 Task: Create in the project AgileLogic and in the Backlog issue 'Develop a new tool for automated testing of web application user interface and user experience' a child issue 'Chatbot conversation sentiment analysis and reporting', and assign it to team member softage.1@softage.net. Create in the project AgileLogic and in the Backlog issue 'Upgrade the security features of a web application to improve data protection and secure communication between server and client' a child issue 'Data retention policy creation and enforcement', and assign it to team member softage.2@softage.net
Action: Mouse moved to (287, 160)
Screenshot: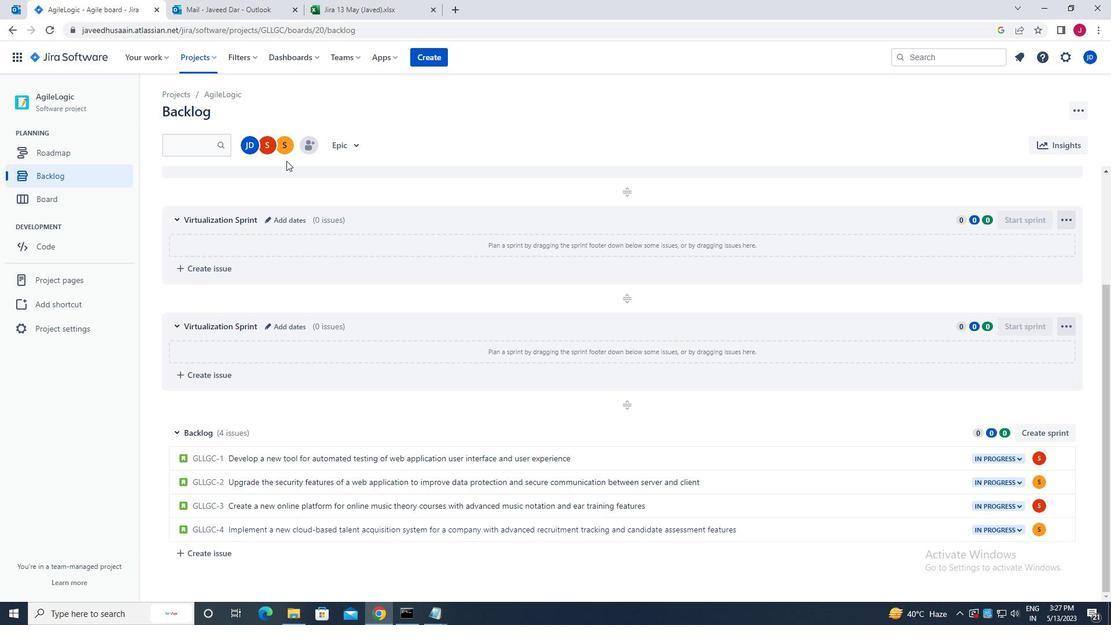 
Action: Mouse scrolled (287, 161) with delta (0, 0)
Screenshot: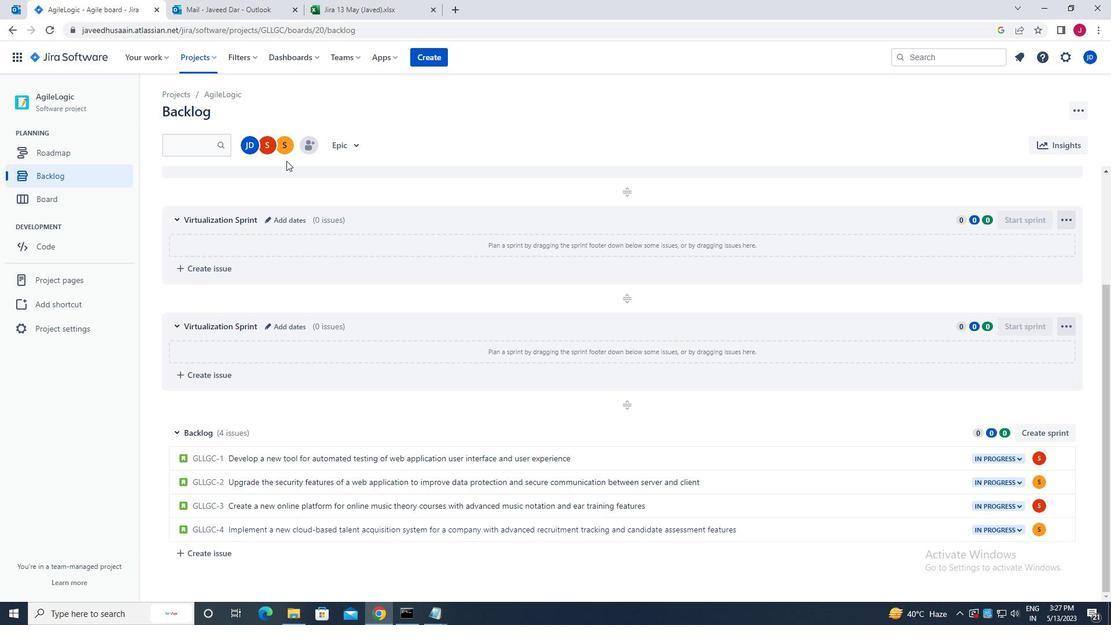 
Action: Mouse moved to (287, 159)
Screenshot: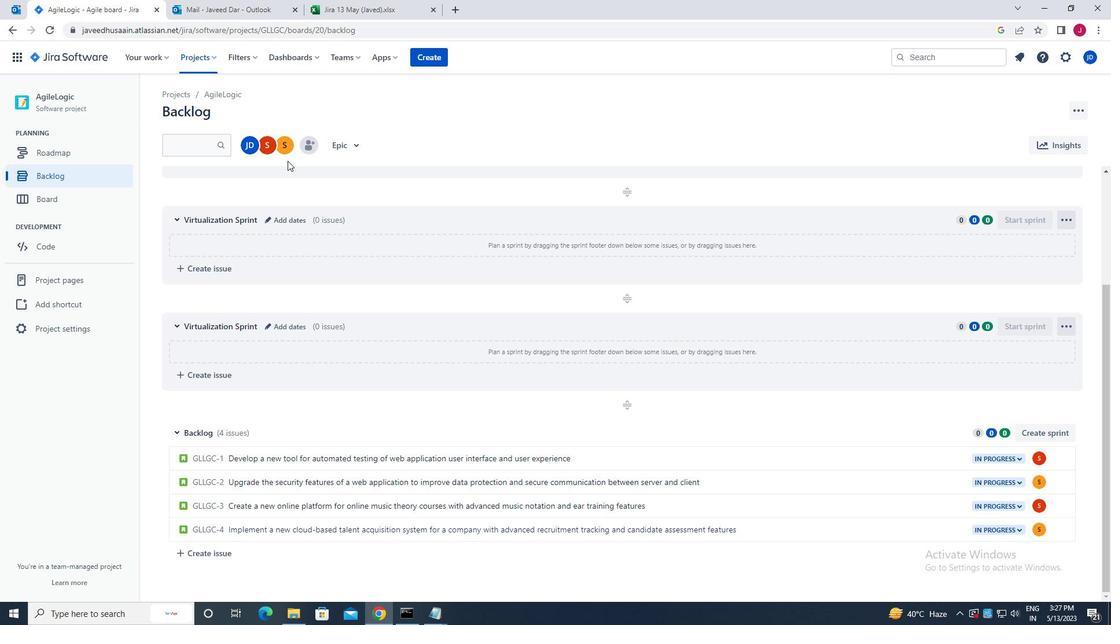 
Action: Mouse scrolled (287, 159) with delta (0, 0)
Screenshot: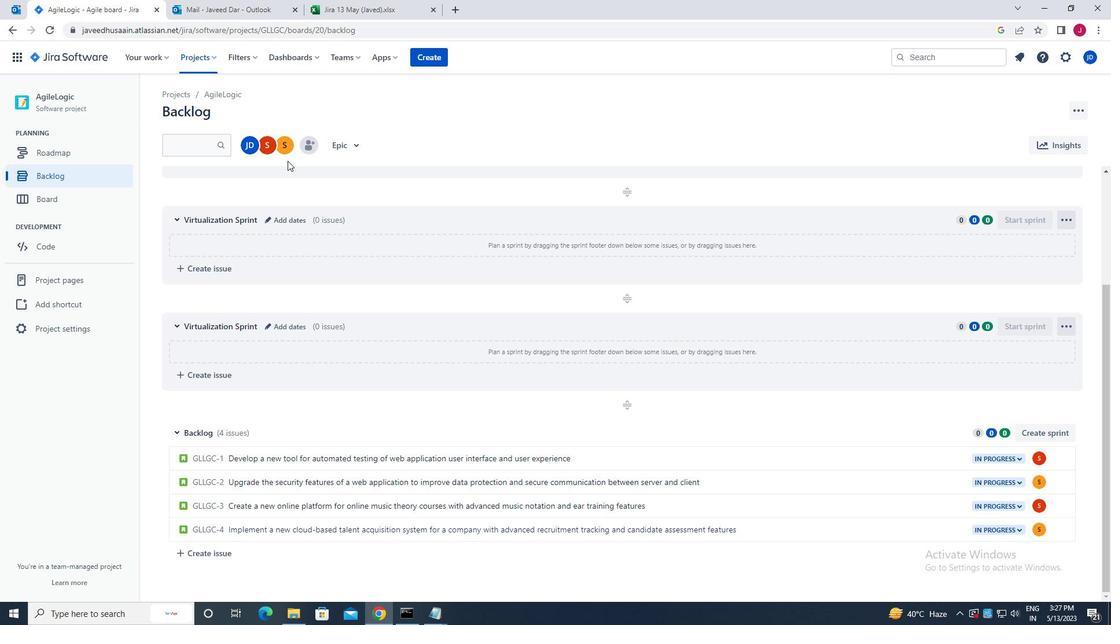 
Action: Mouse moved to (204, 53)
Screenshot: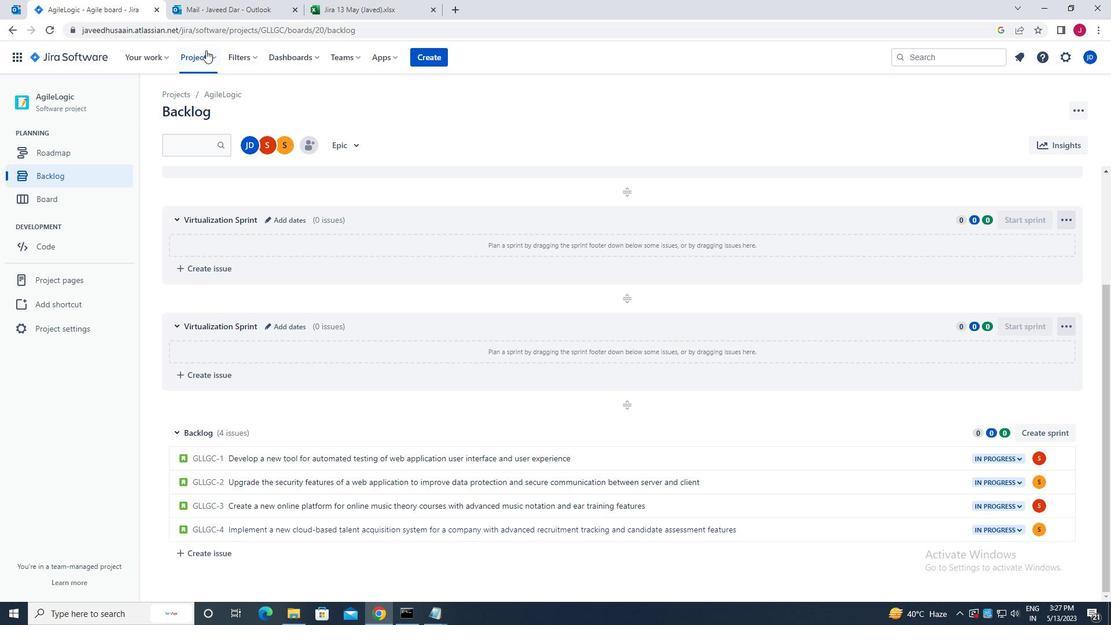 
Action: Mouse pressed left at (204, 53)
Screenshot: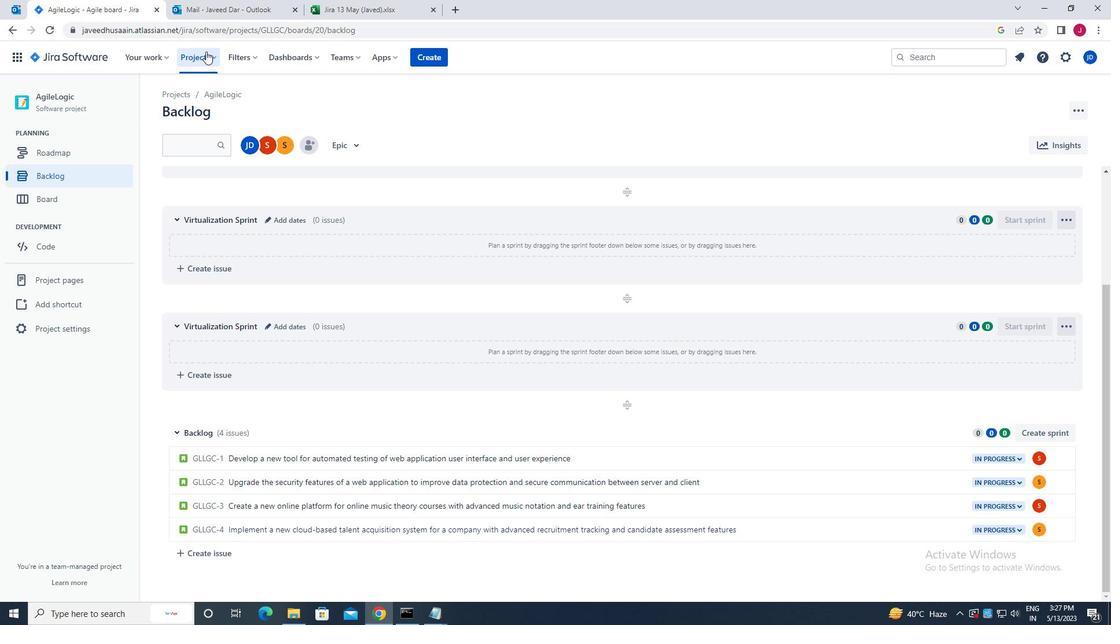 
Action: Mouse moved to (234, 108)
Screenshot: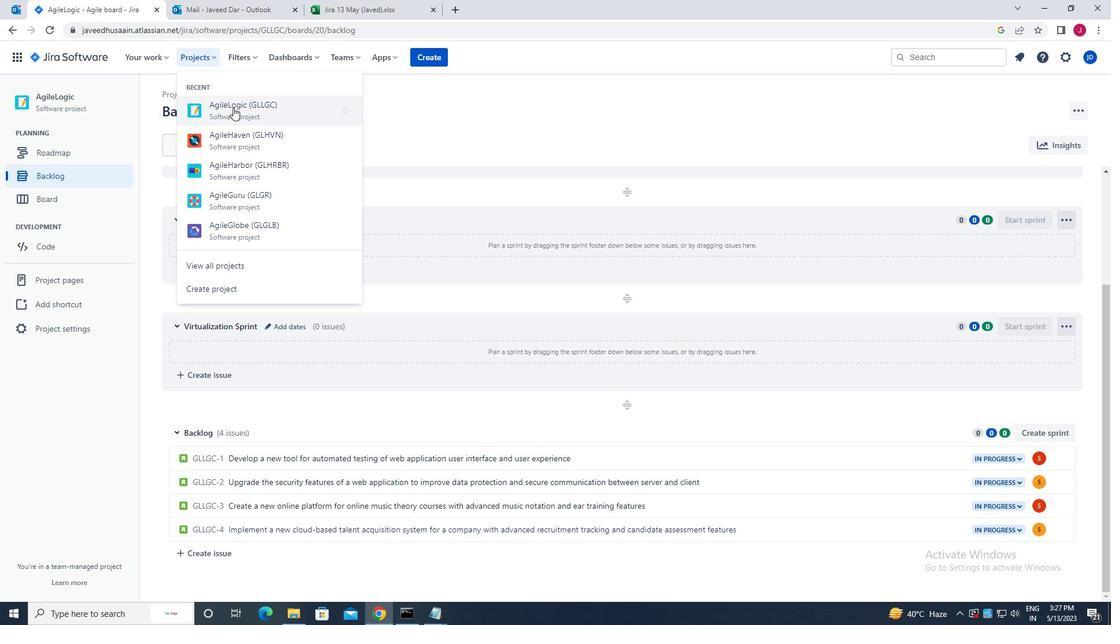 
Action: Mouse pressed left at (234, 108)
Screenshot: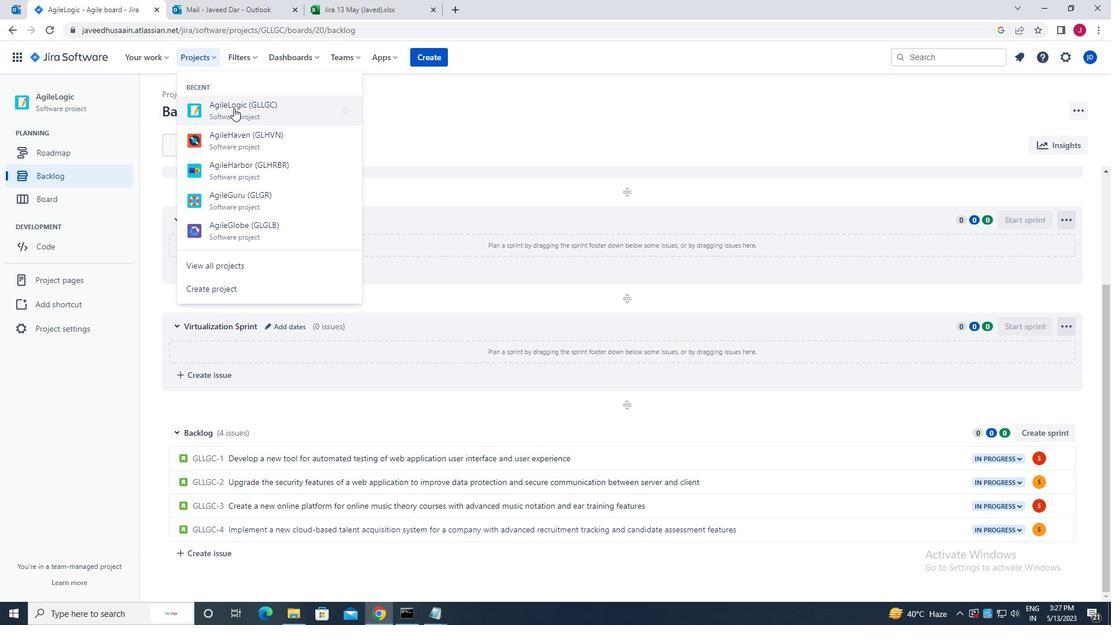 
Action: Mouse moved to (73, 177)
Screenshot: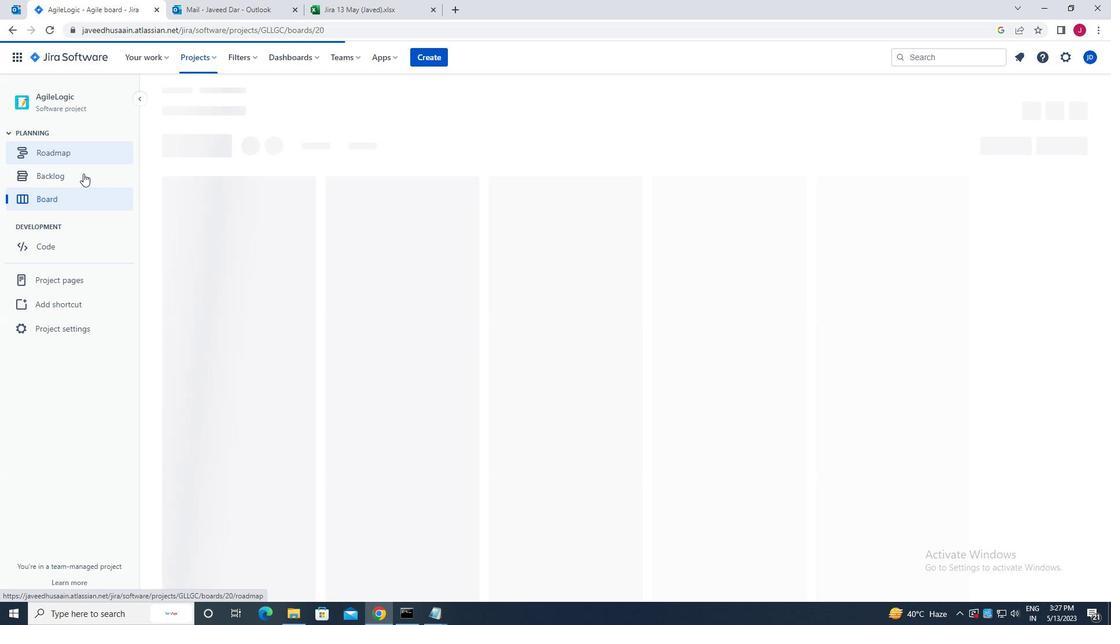 
Action: Mouse pressed left at (73, 177)
Screenshot: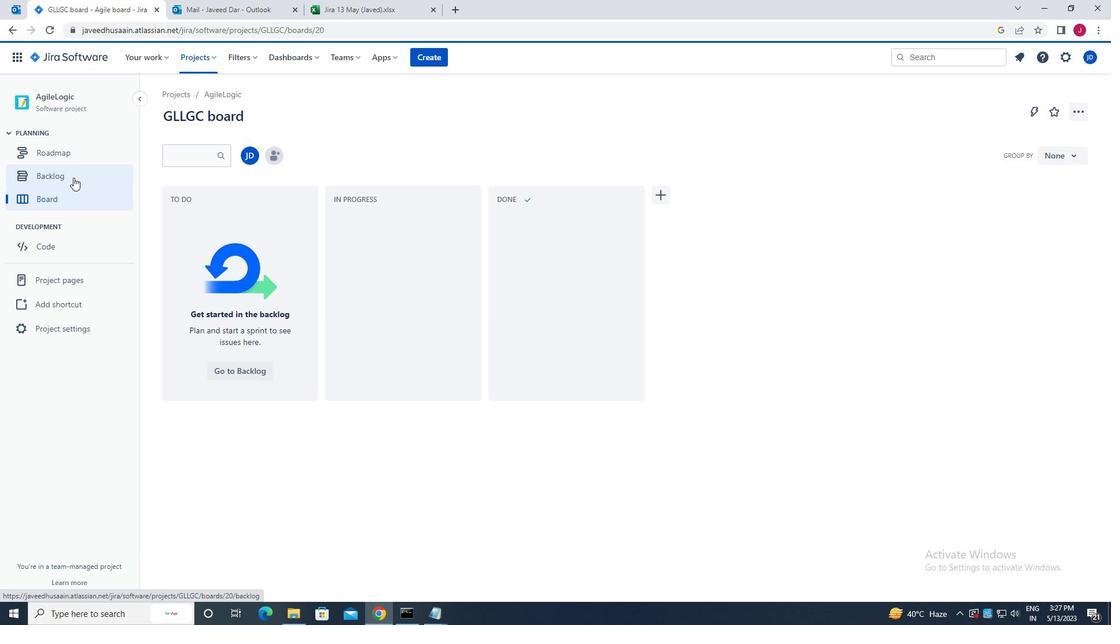 
Action: Mouse moved to (674, 304)
Screenshot: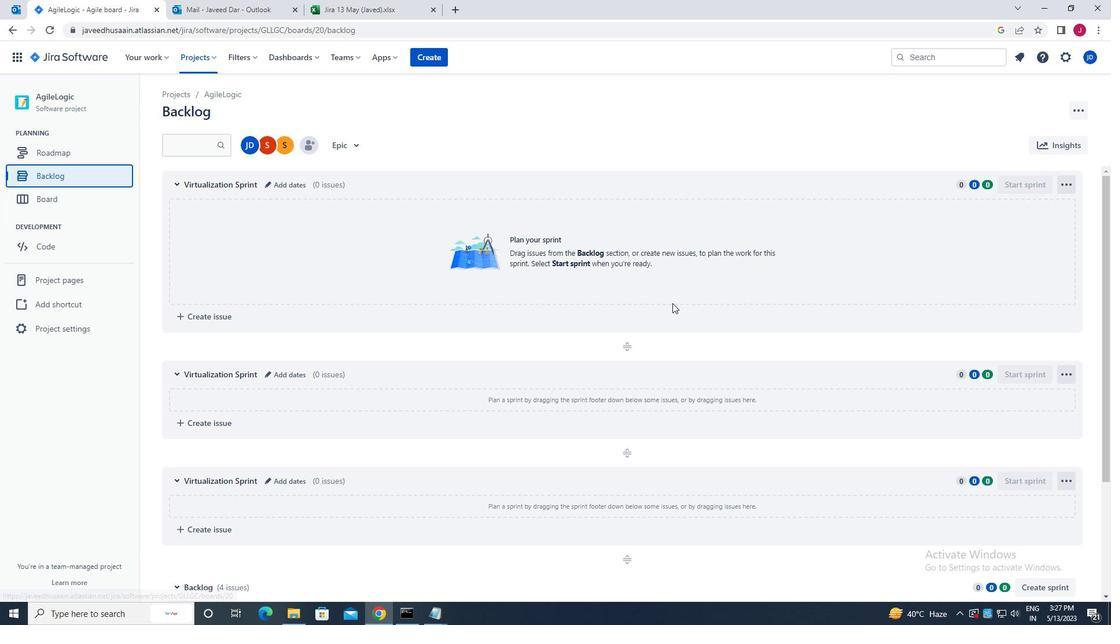 
Action: Mouse scrolled (674, 303) with delta (0, 0)
Screenshot: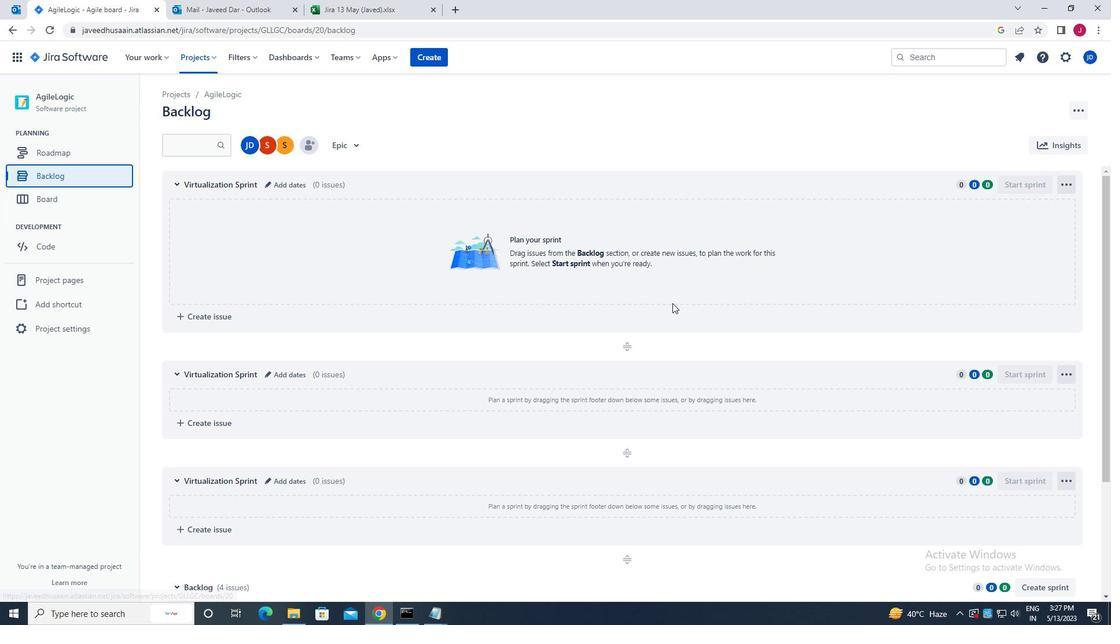 
Action: Mouse scrolled (674, 303) with delta (0, 0)
Screenshot: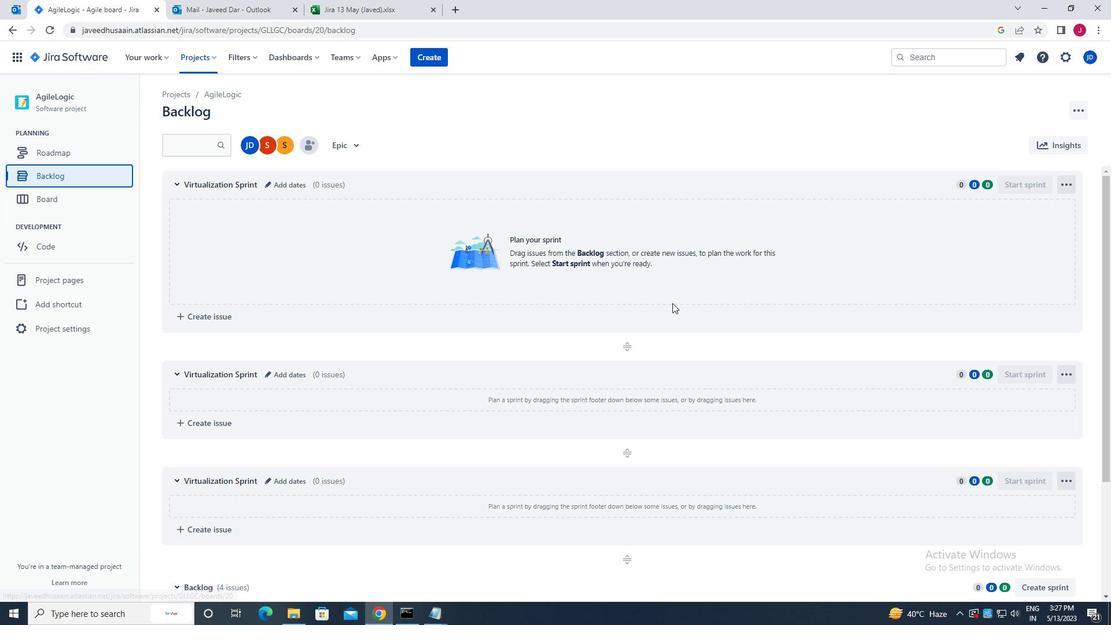 
Action: Mouse scrolled (674, 303) with delta (0, 0)
Screenshot: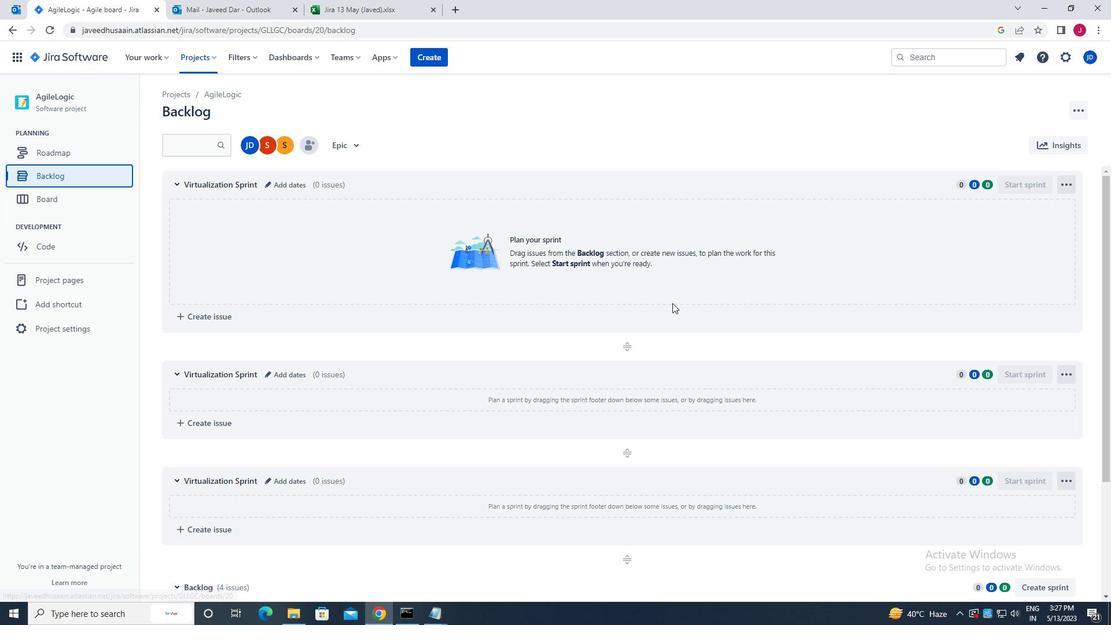 
Action: Mouse moved to (675, 304)
Screenshot: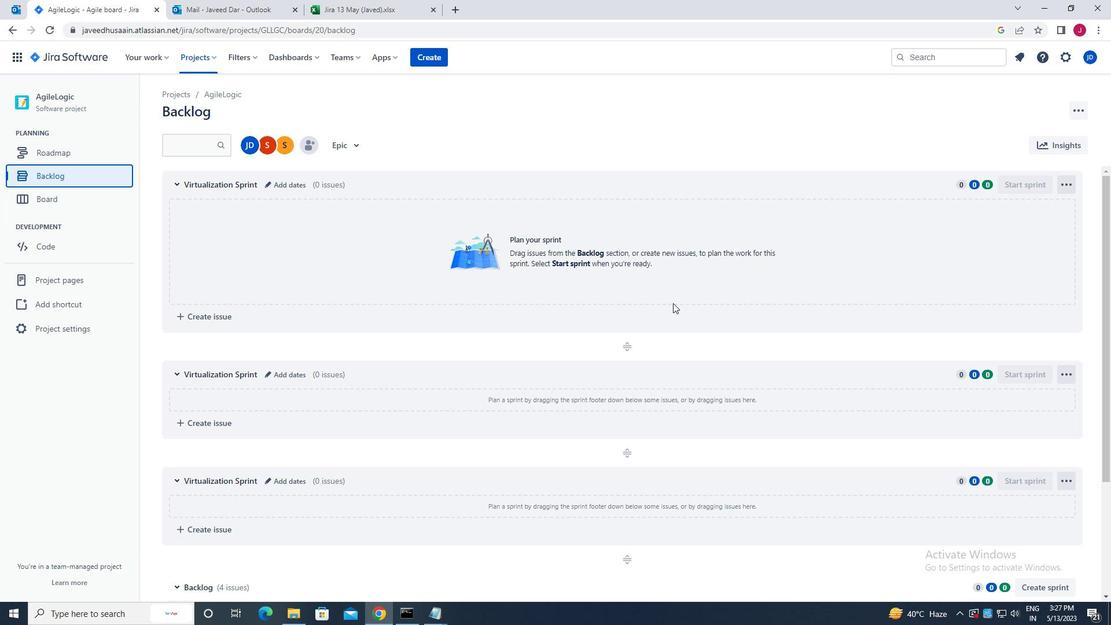 
Action: Mouse scrolled (675, 303) with delta (0, 0)
Screenshot: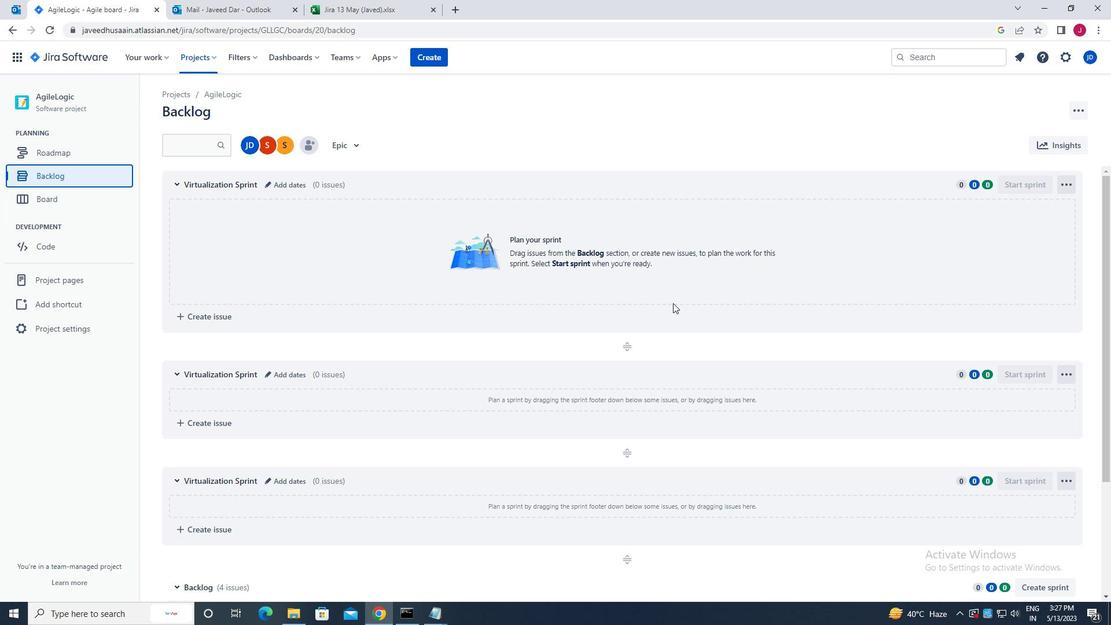
Action: Mouse scrolled (675, 303) with delta (0, 0)
Screenshot: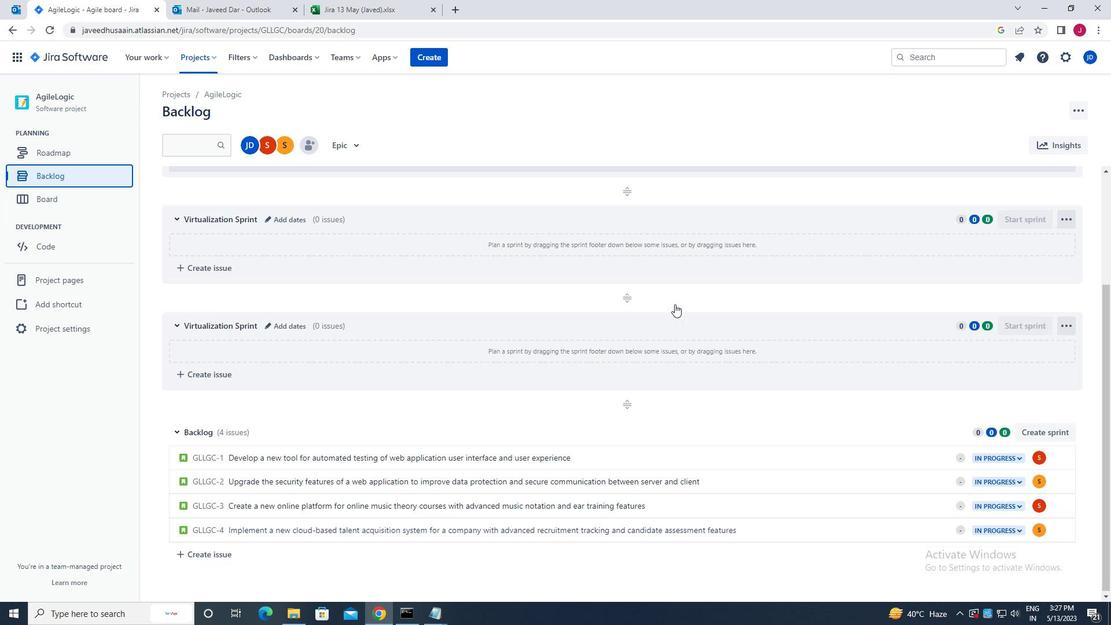 
Action: Mouse scrolled (675, 303) with delta (0, 0)
Screenshot: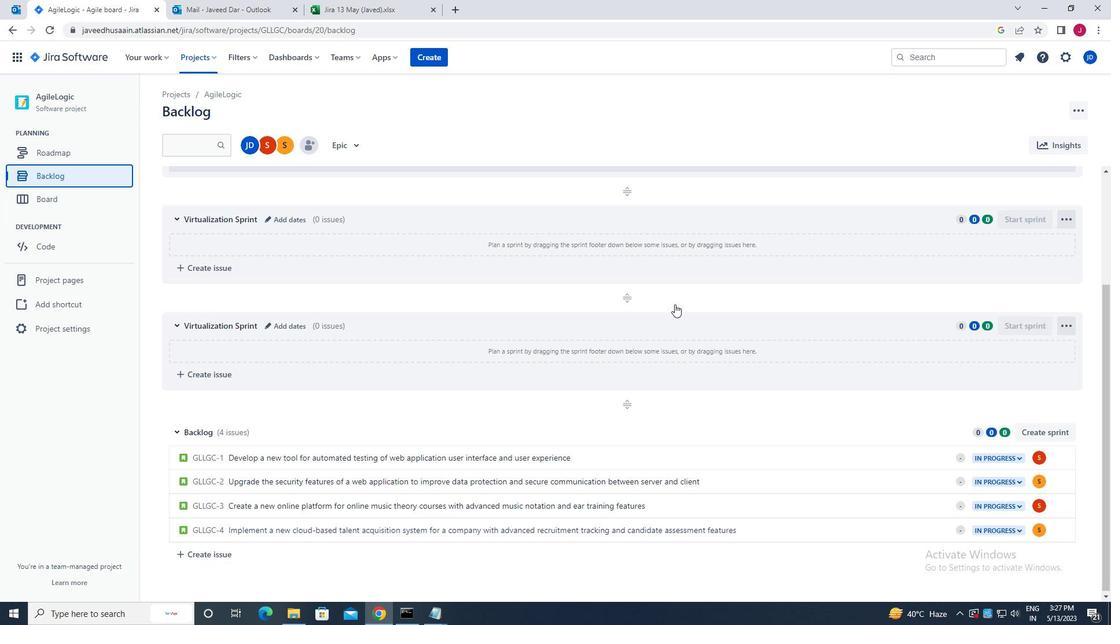 
Action: Mouse scrolled (675, 303) with delta (0, 0)
Screenshot: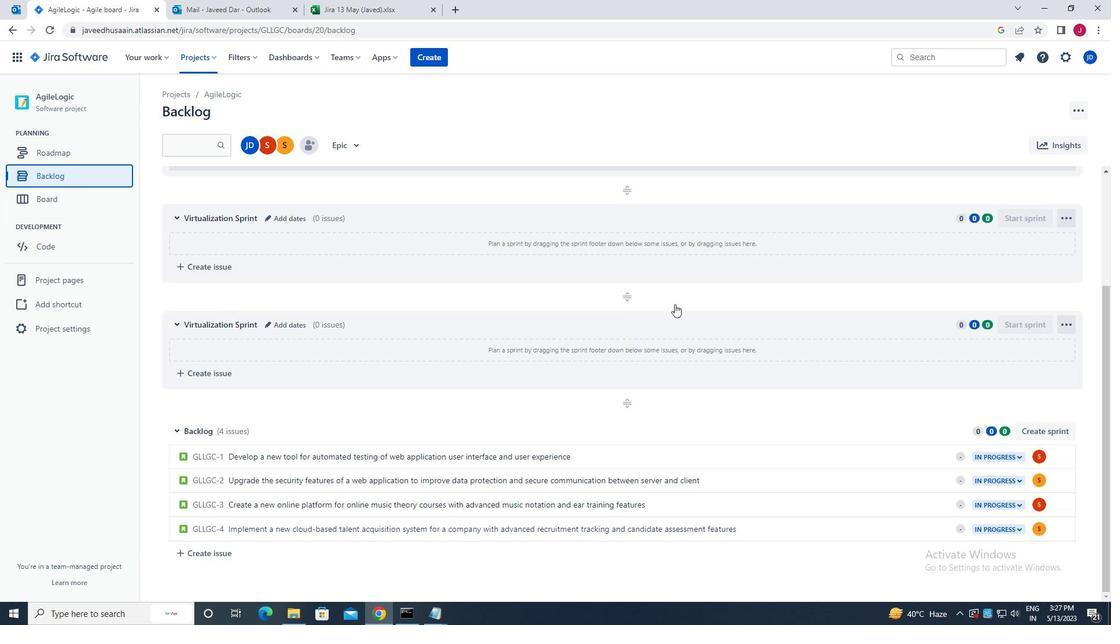 
Action: Mouse scrolled (675, 303) with delta (0, 0)
Screenshot: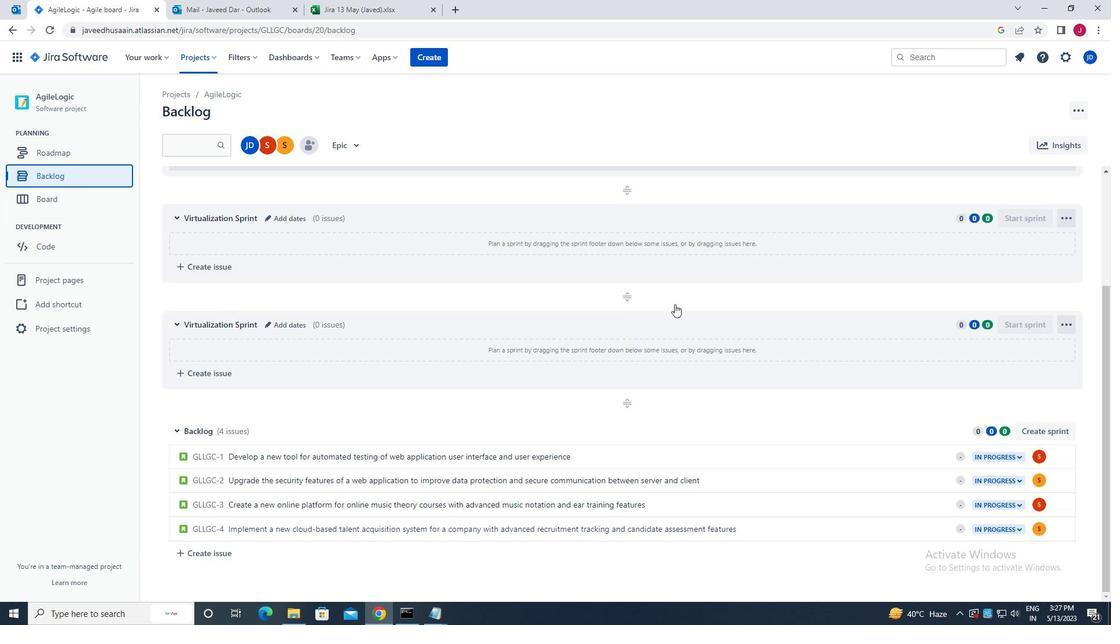 
Action: Mouse moved to (905, 457)
Screenshot: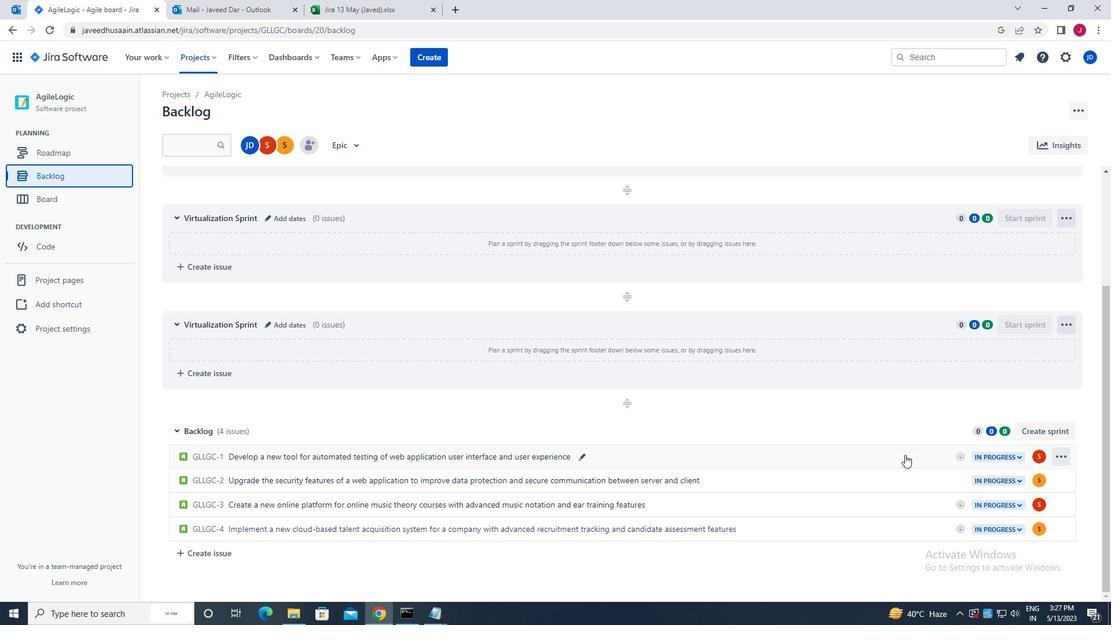 
Action: Mouse pressed left at (905, 457)
Screenshot: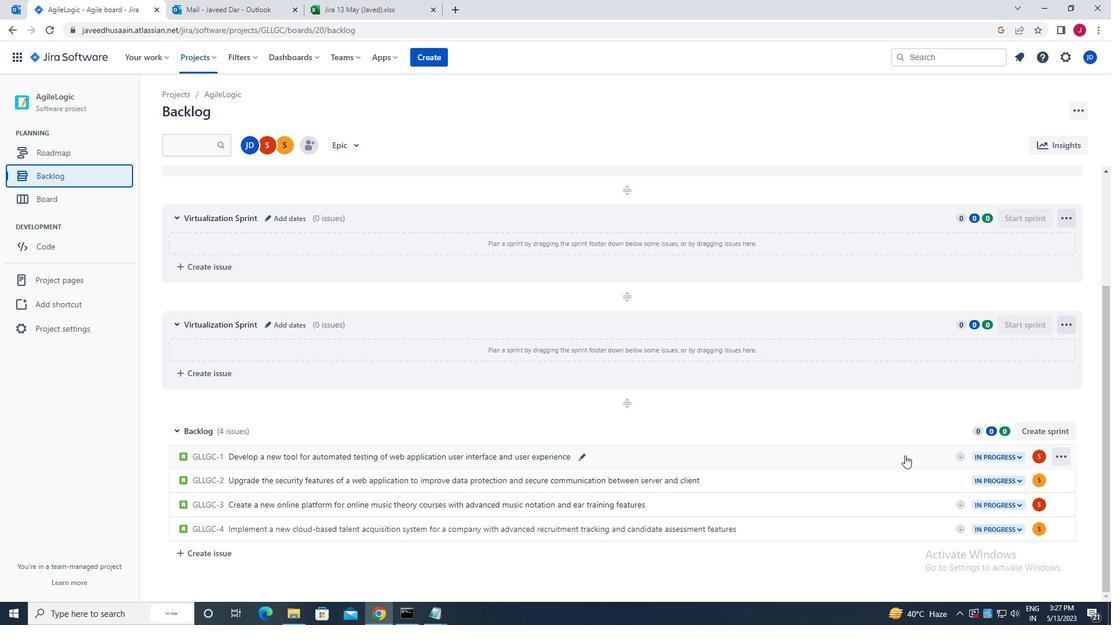 
Action: Mouse moved to (906, 266)
Screenshot: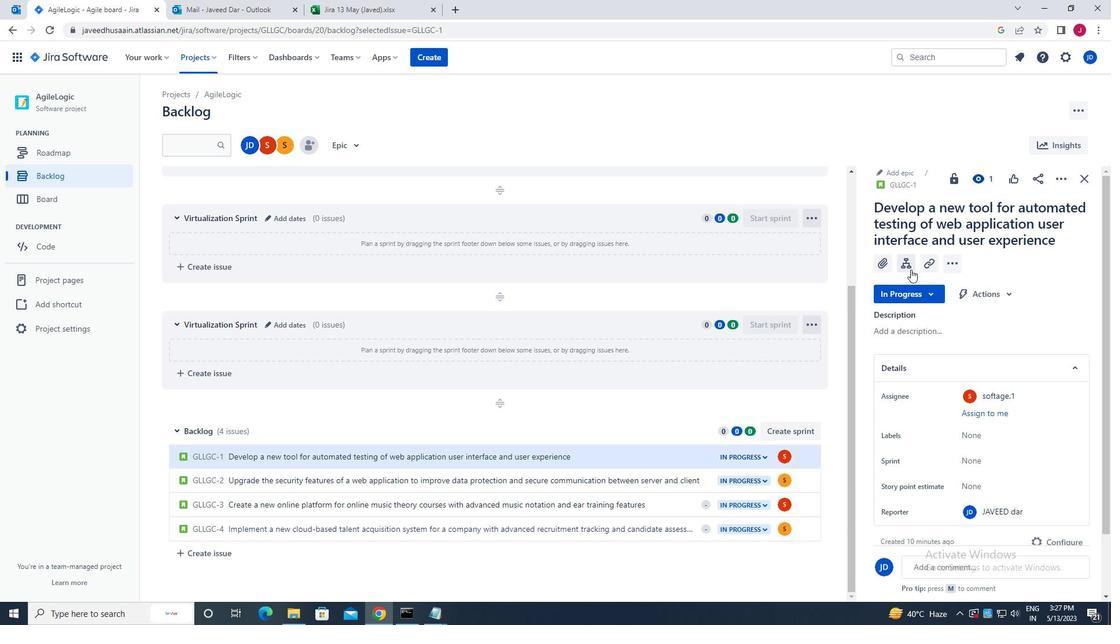 
Action: Mouse pressed left at (906, 266)
Screenshot: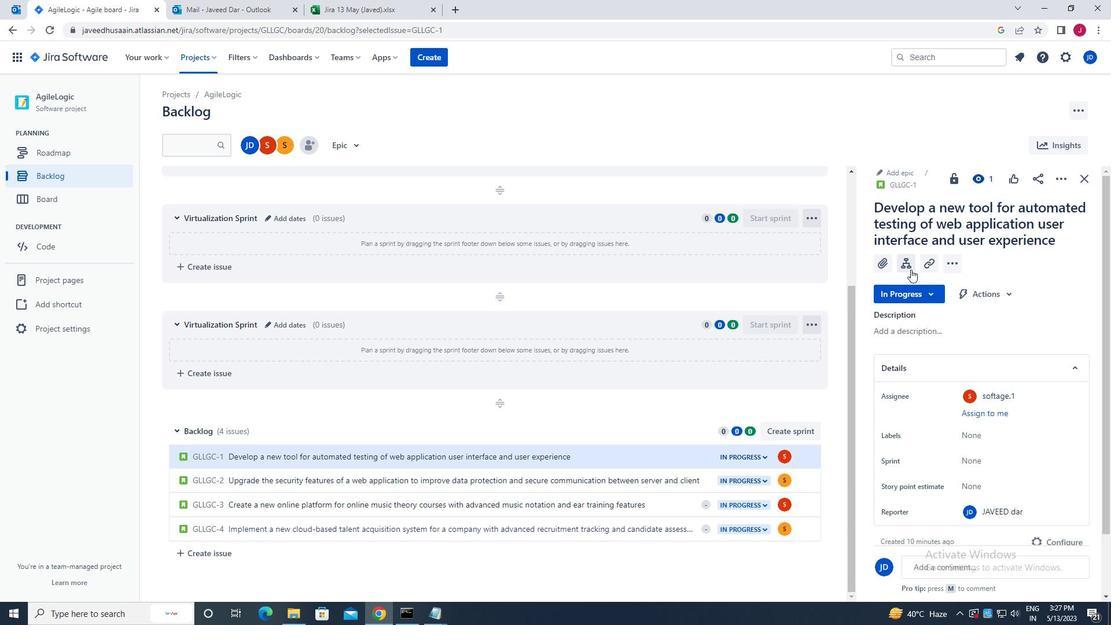 
Action: Mouse moved to (934, 374)
Screenshot: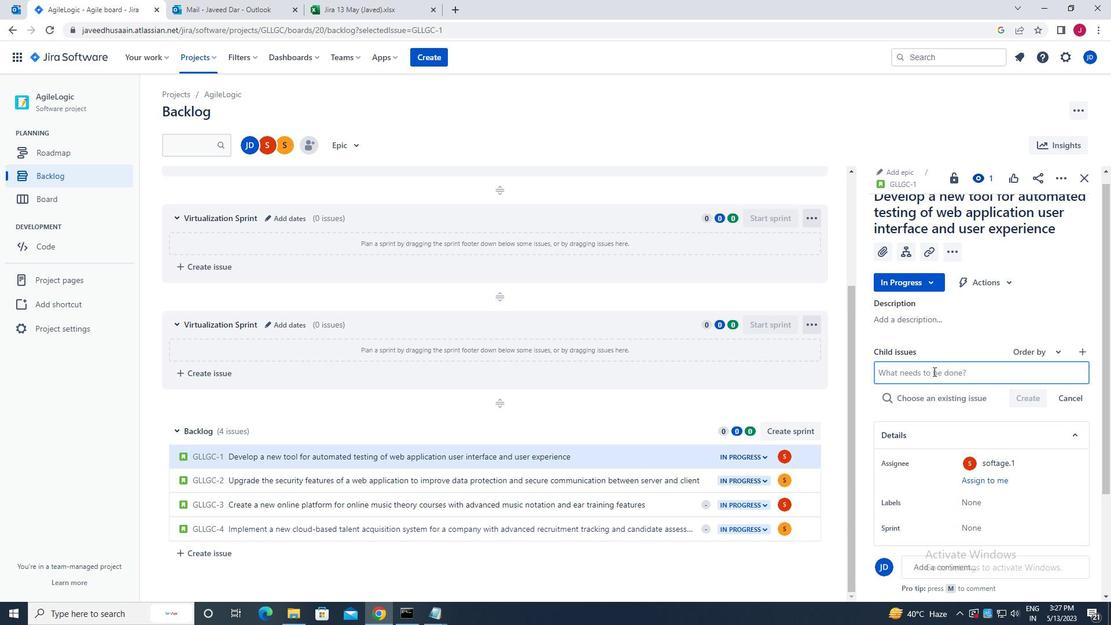 
Action: Mouse pressed left at (934, 374)
Screenshot: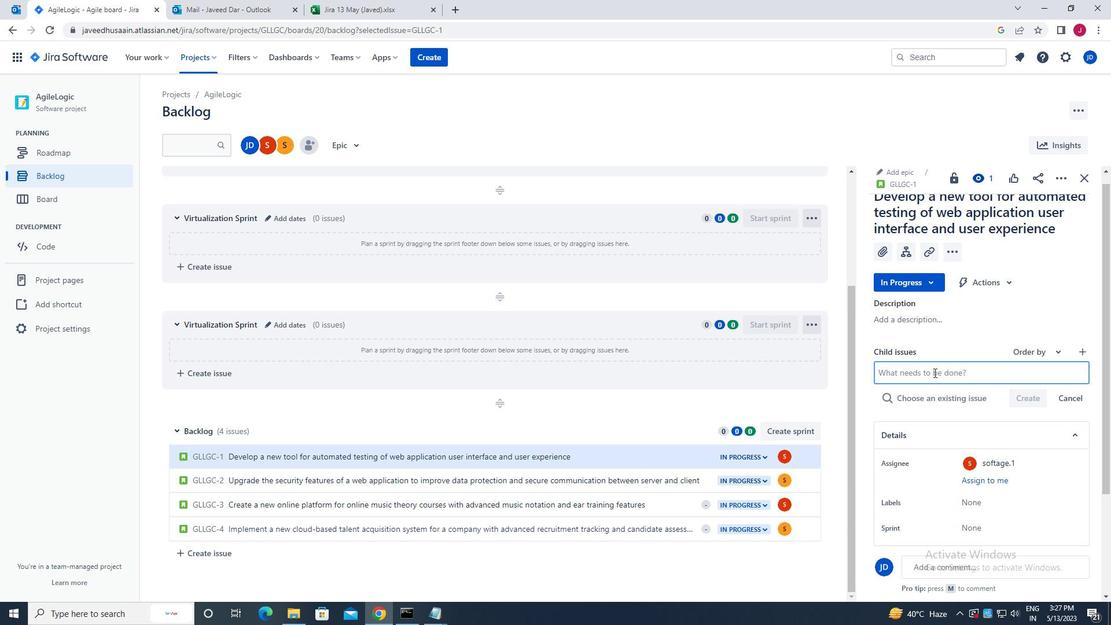 
Action: Mouse moved to (934, 375)
Screenshot: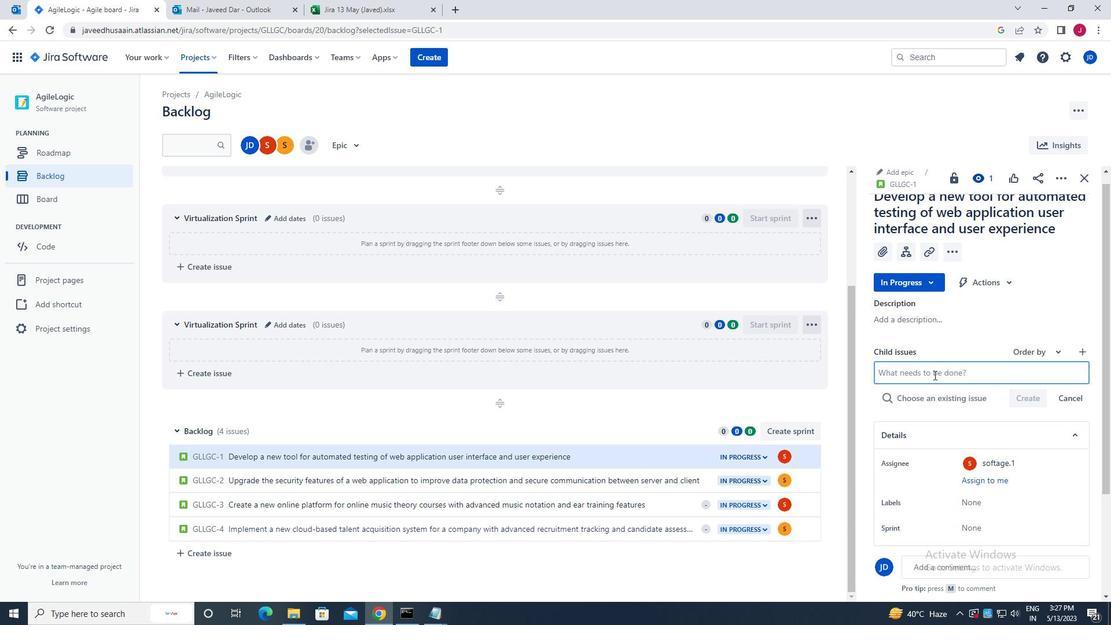 
Action: Key pressed c<Key.caps_lock>hatbot<Key.space>conversation<Key.space>sentiment<Key.space>analysis<Key.space>and<Key.space>reporting<Key.enter>
Screenshot: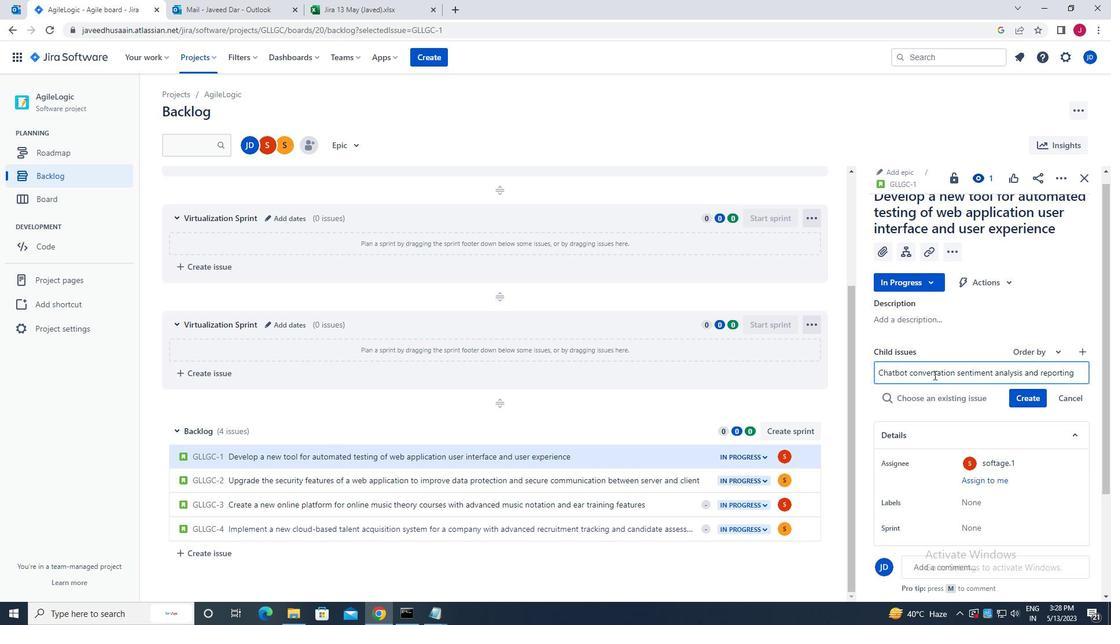 
Action: Mouse moved to (1039, 379)
Screenshot: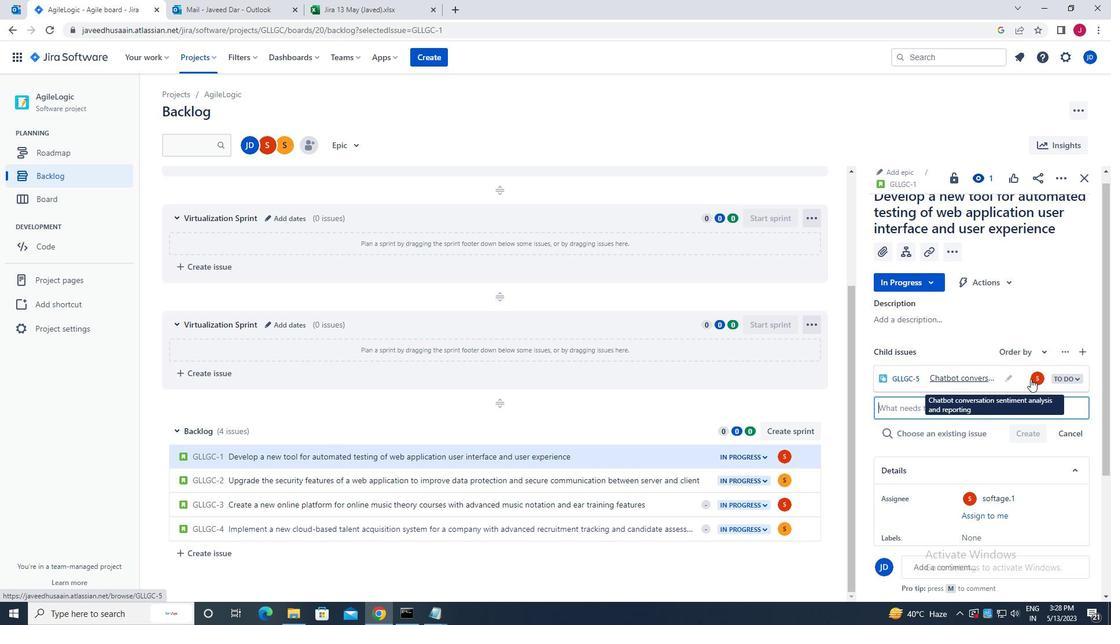 
Action: Mouse pressed left at (1039, 379)
Screenshot: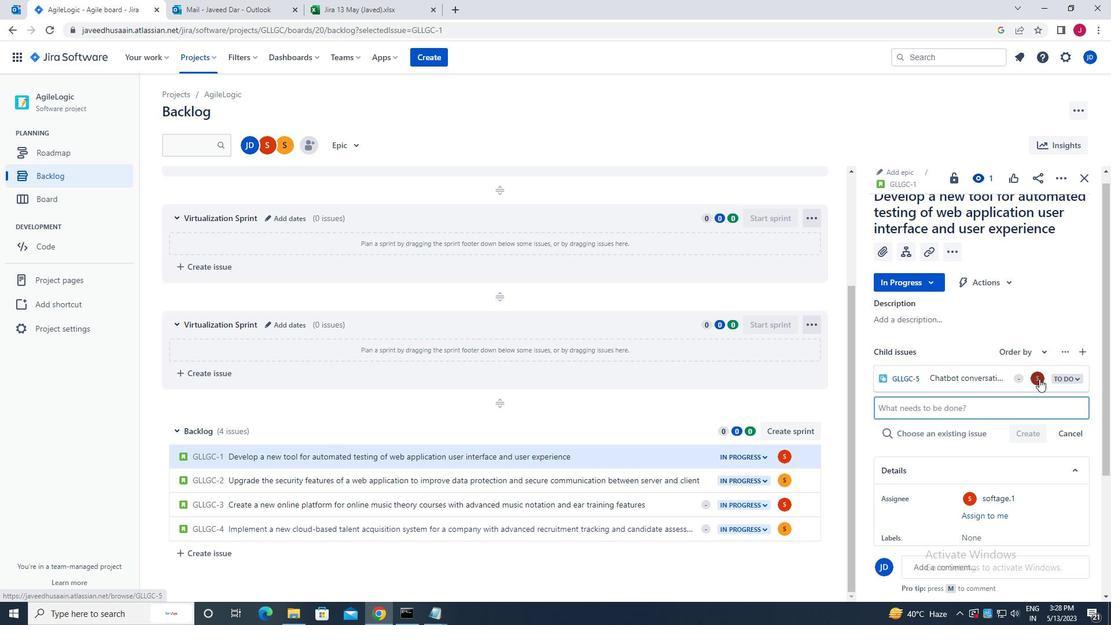 
Action: Mouse moved to (983, 368)
Screenshot: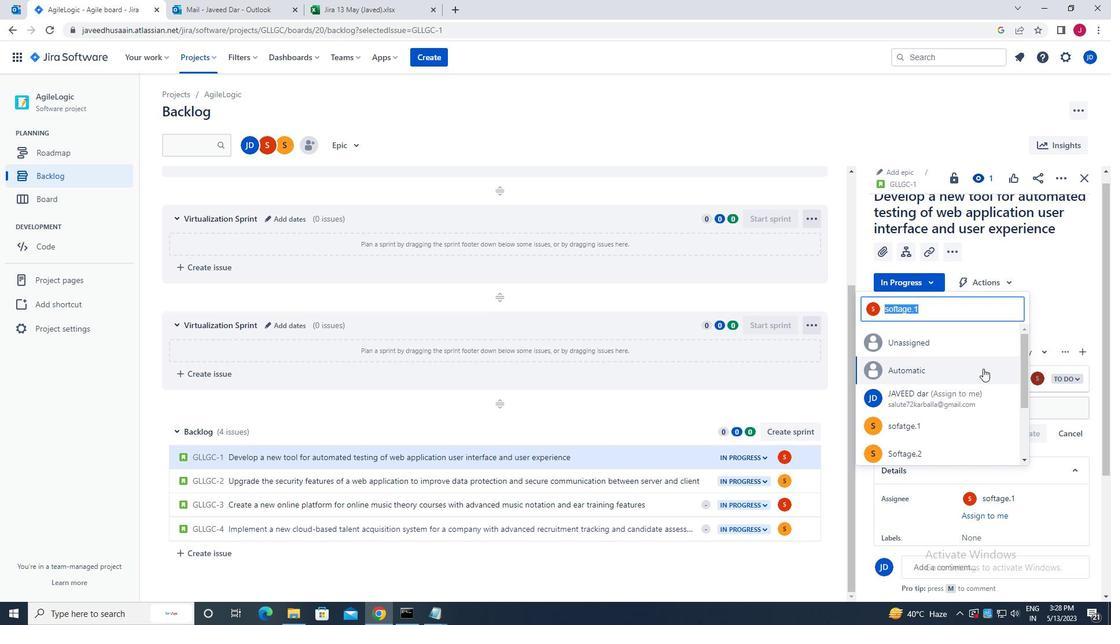 
Action: Key pressed soft
Screenshot: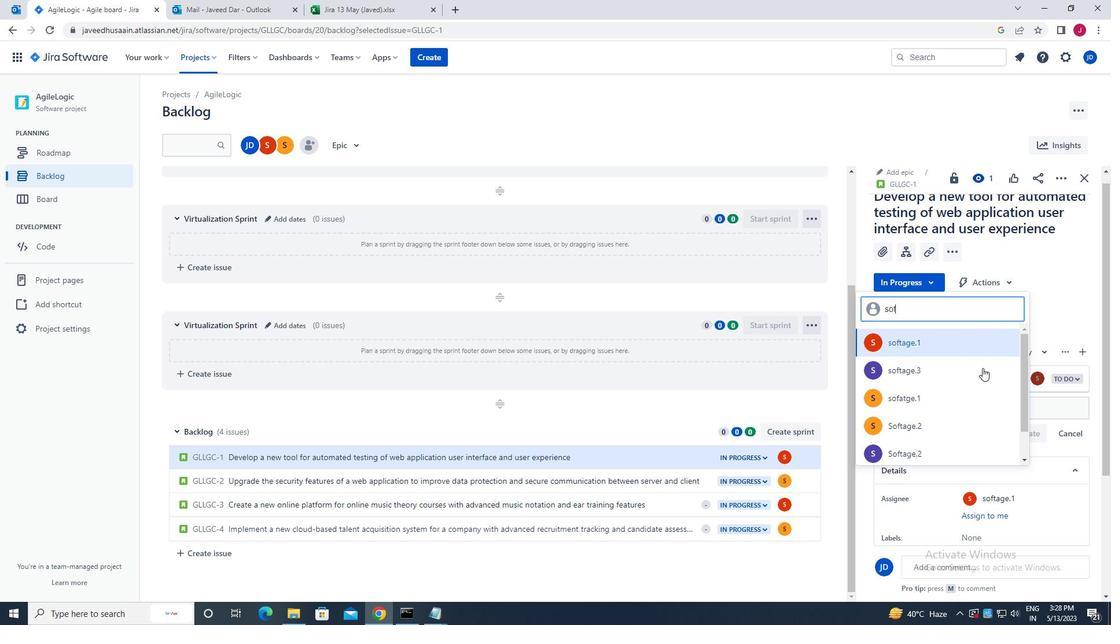 
Action: Mouse moved to (963, 342)
Screenshot: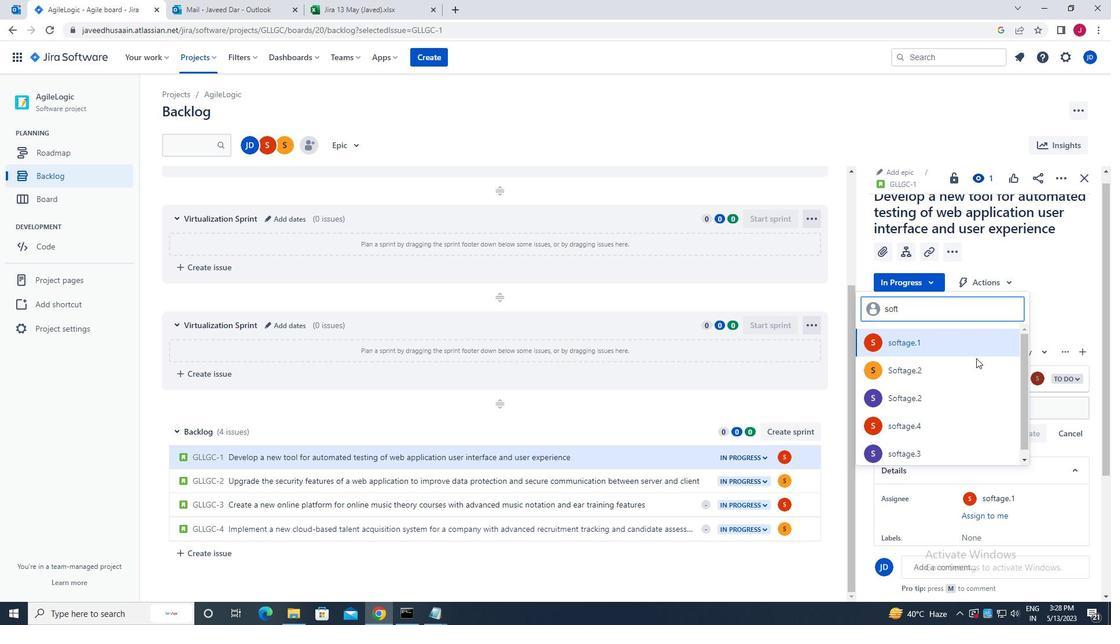 
Action: Mouse pressed left at (963, 342)
Screenshot: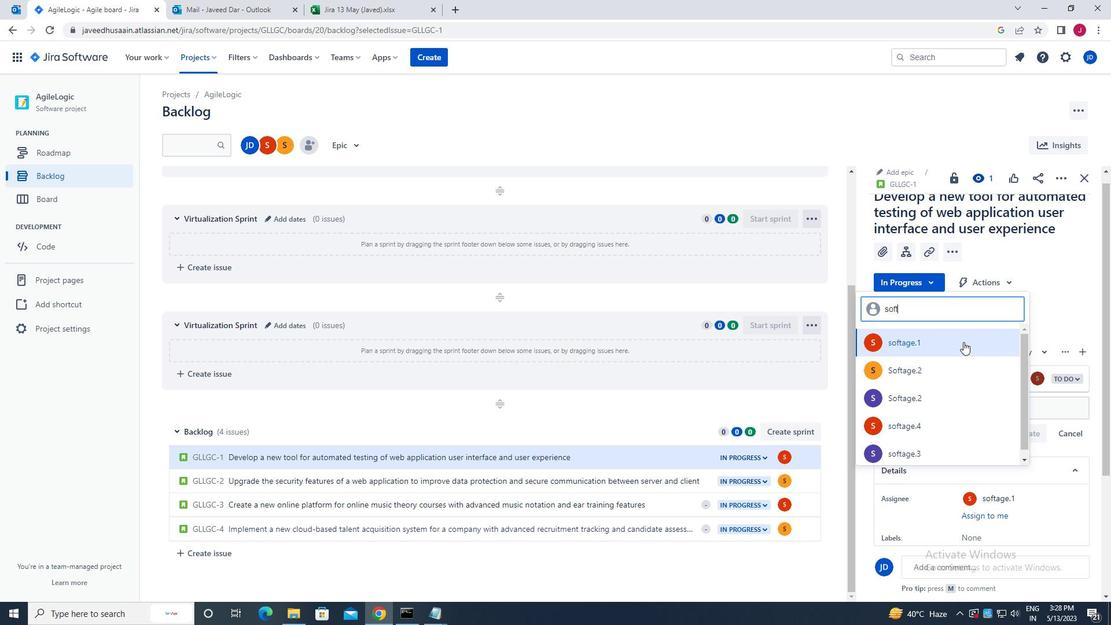 
Action: Mouse moved to (1082, 180)
Screenshot: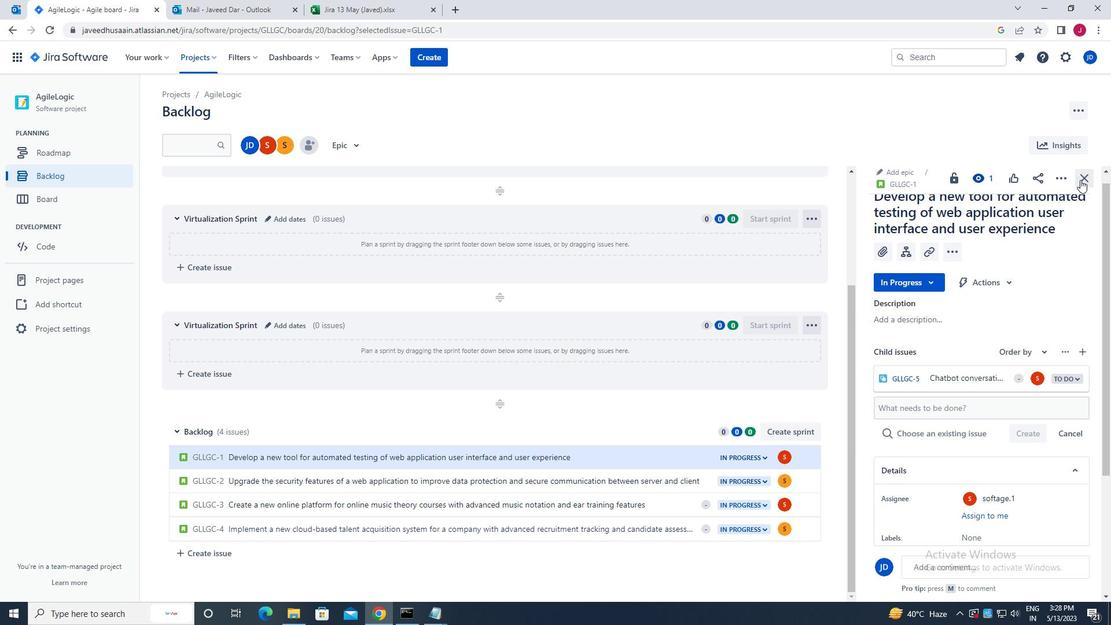 
Action: Mouse pressed left at (1082, 180)
Screenshot: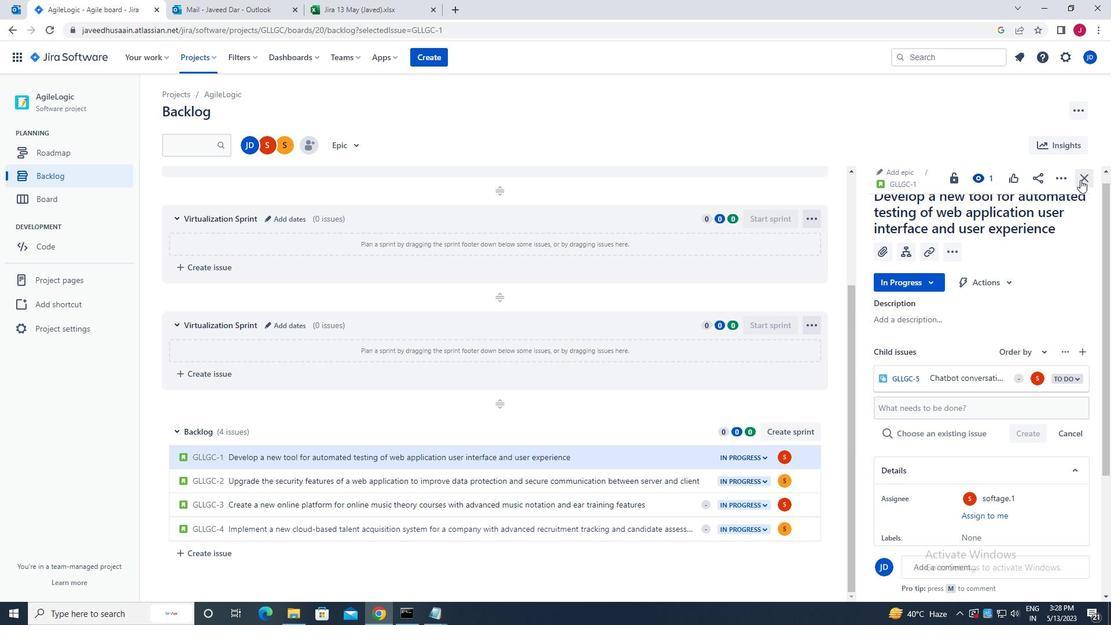 
Action: Mouse moved to (903, 482)
Screenshot: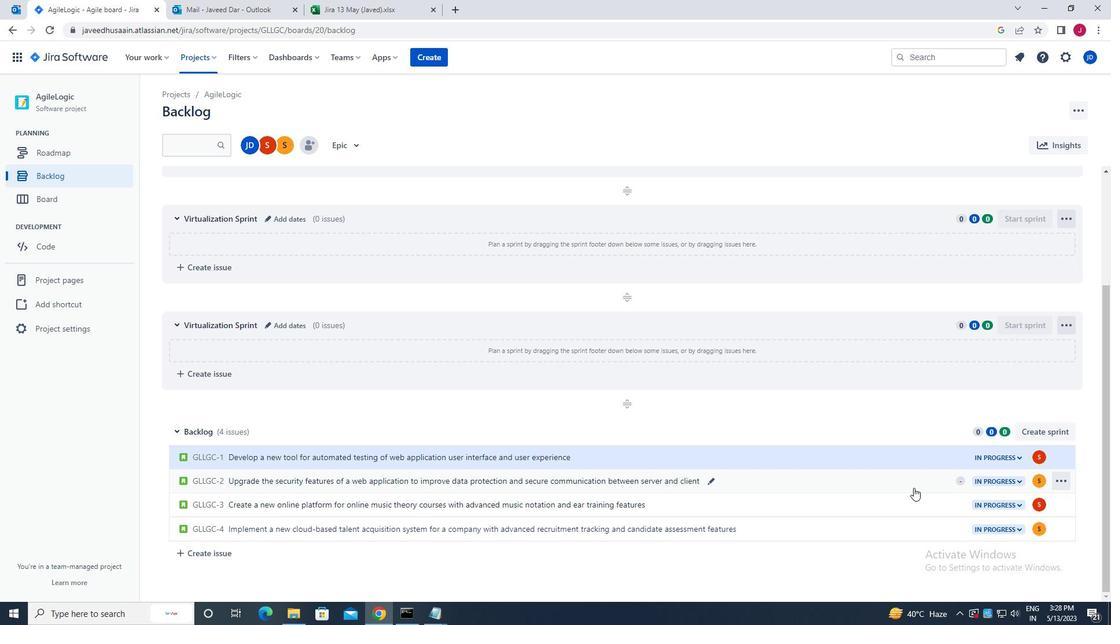 
Action: Mouse pressed left at (903, 482)
Screenshot: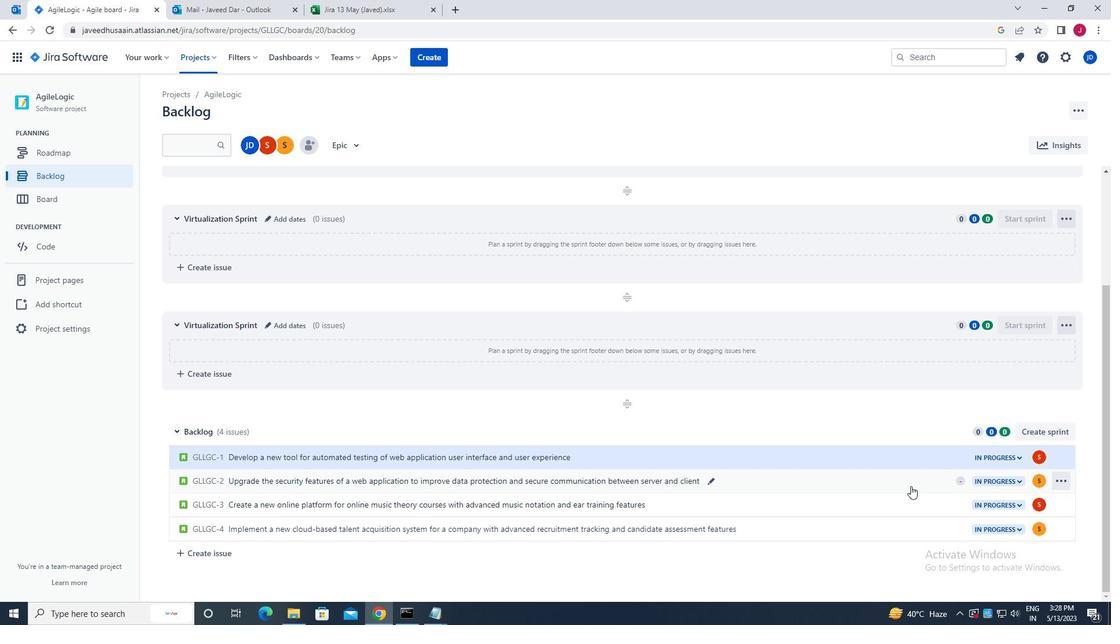 
Action: Mouse moved to (908, 298)
Screenshot: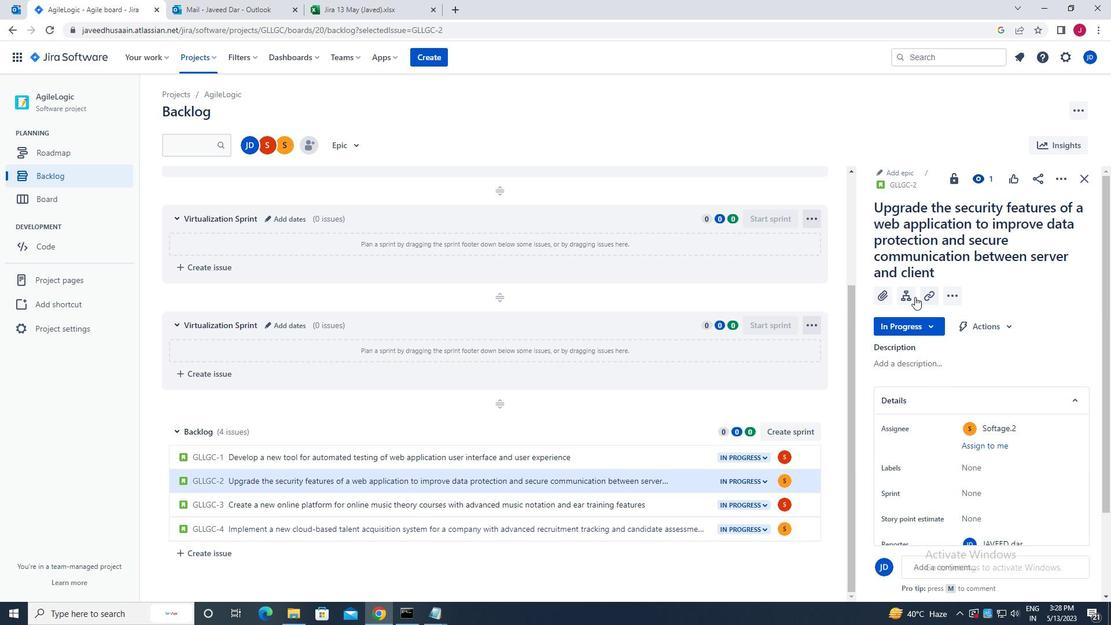 
Action: Mouse pressed left at (908, 298)
Screenshot: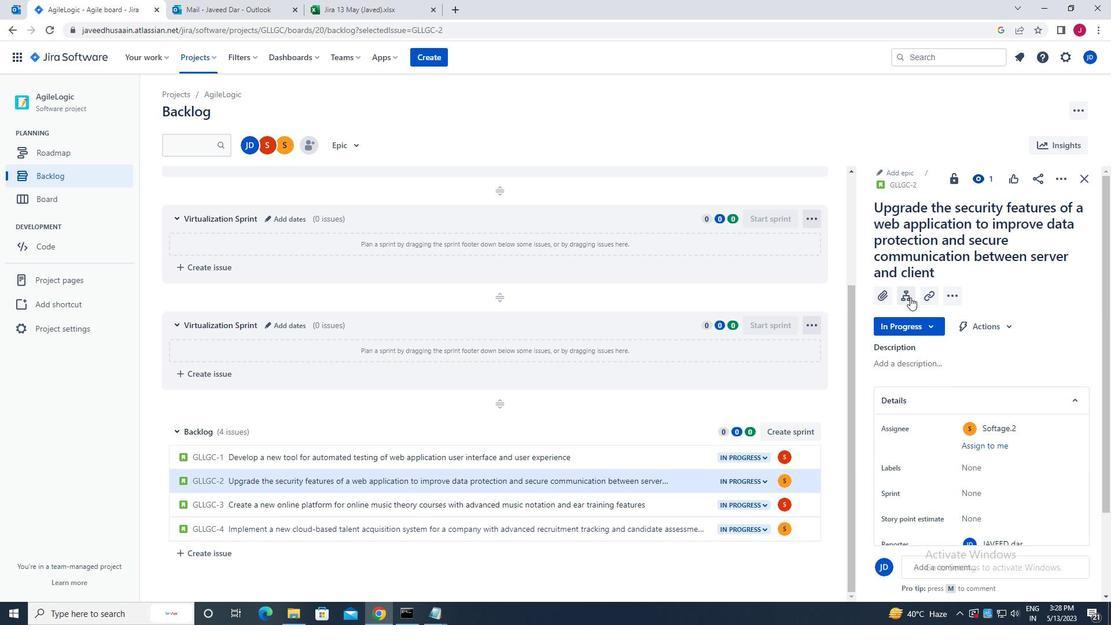
Action: Mouse moved to (924, 374)
Screenshot: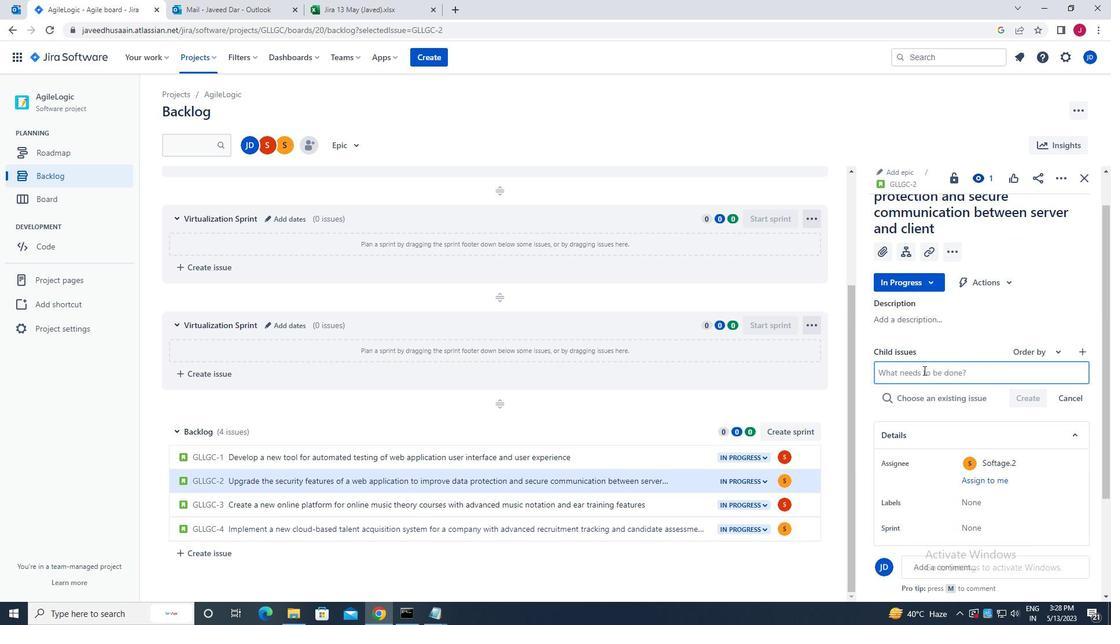 
Action: Mouse pressed left at (924, 374)
Screenshot: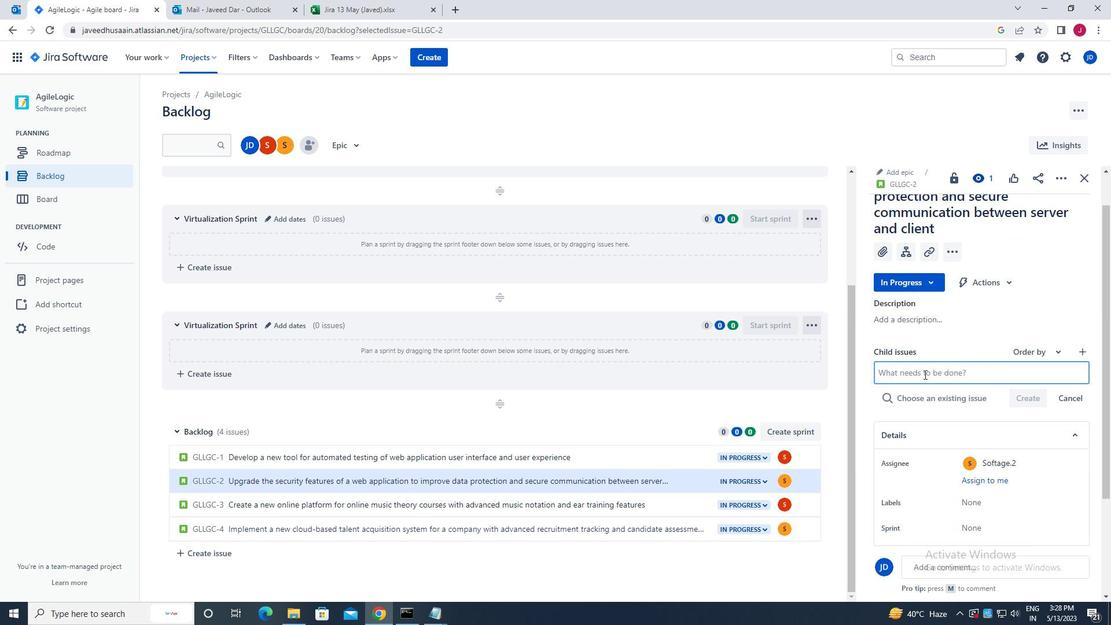 
Action: Mouse moved to (924, 374)
Screenshot: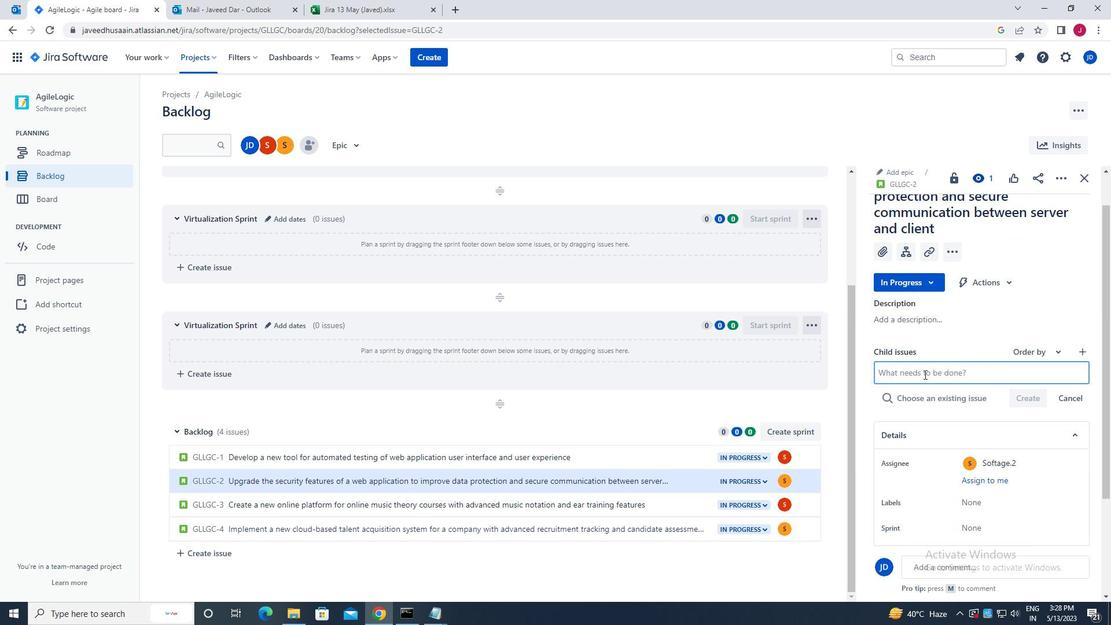
Action: Key pressed <Key.caps_lock>d<Key.caps_lock>ata<Key.space>retention<Key.space>policy<Key.space>r<Key.backspace>creation<Key.space>and<Key.space>enforcement<Key.space><Key.enter>
Screenshot: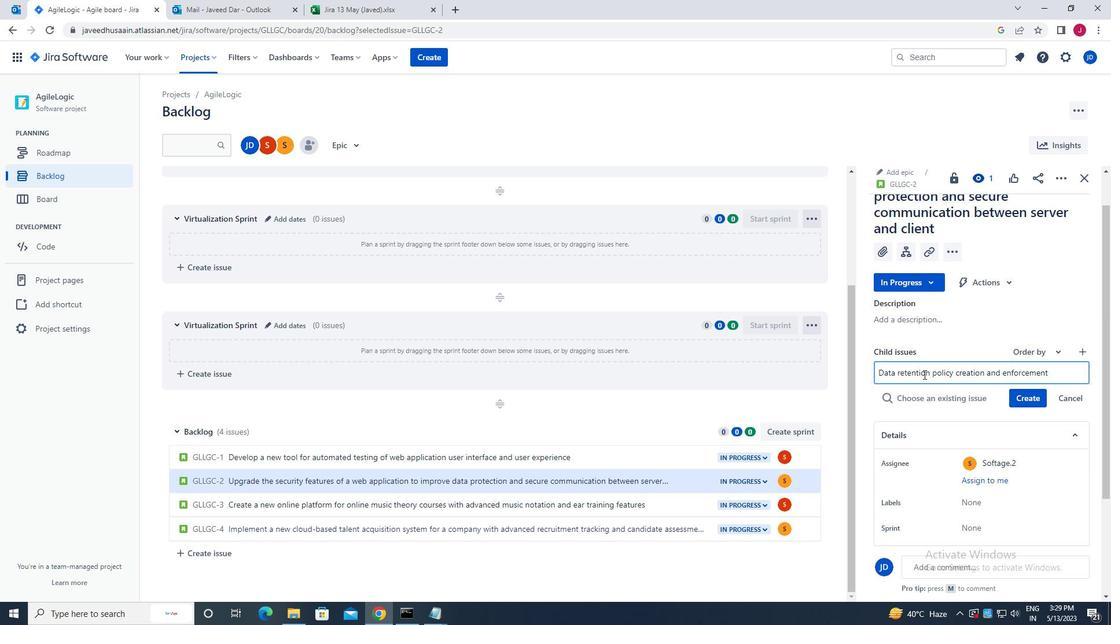 
Action: Mouse moved to (1043, 379)
Screenshot: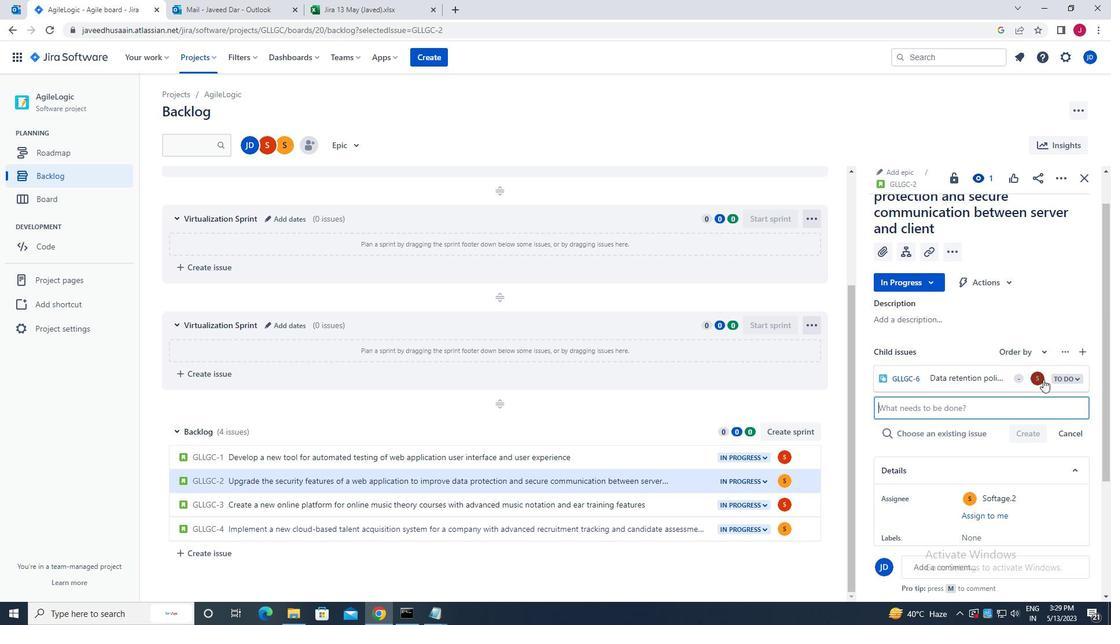
Action: Mouse pressed left at (1043, 379)
Screenshot: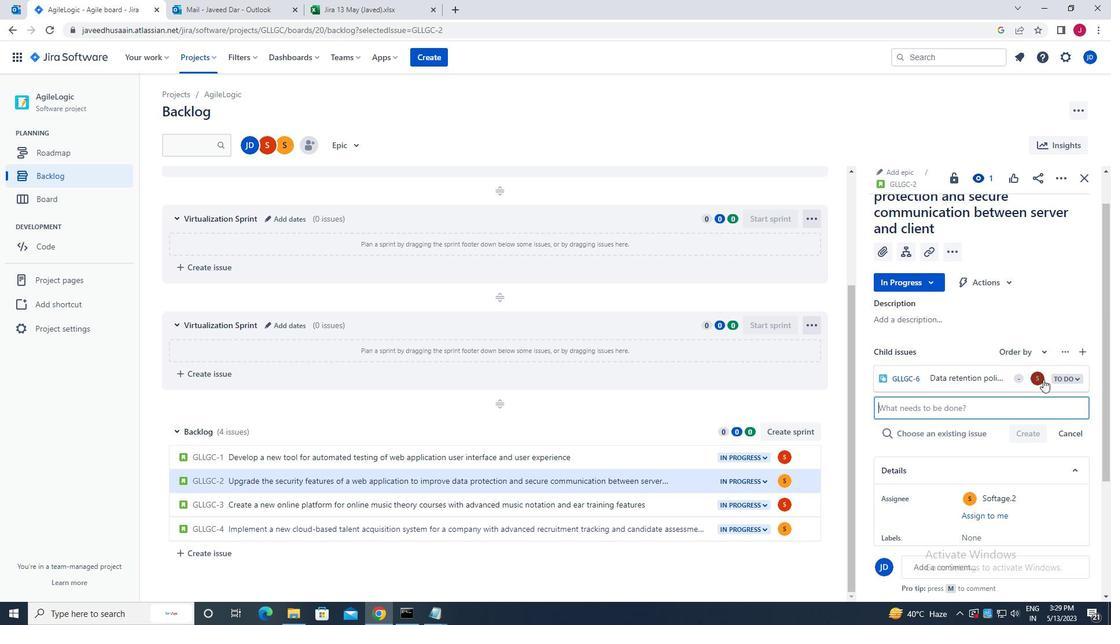 
Action: Mouse moved to (963, 353)
Screenshot: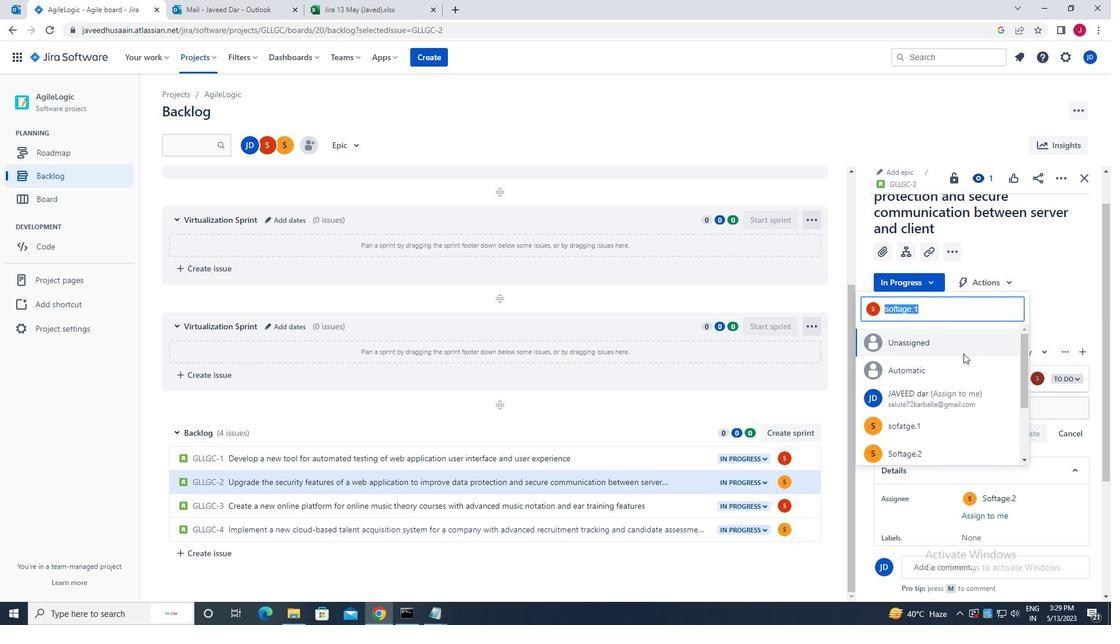 
Action: Key pressed soft
Screenshot: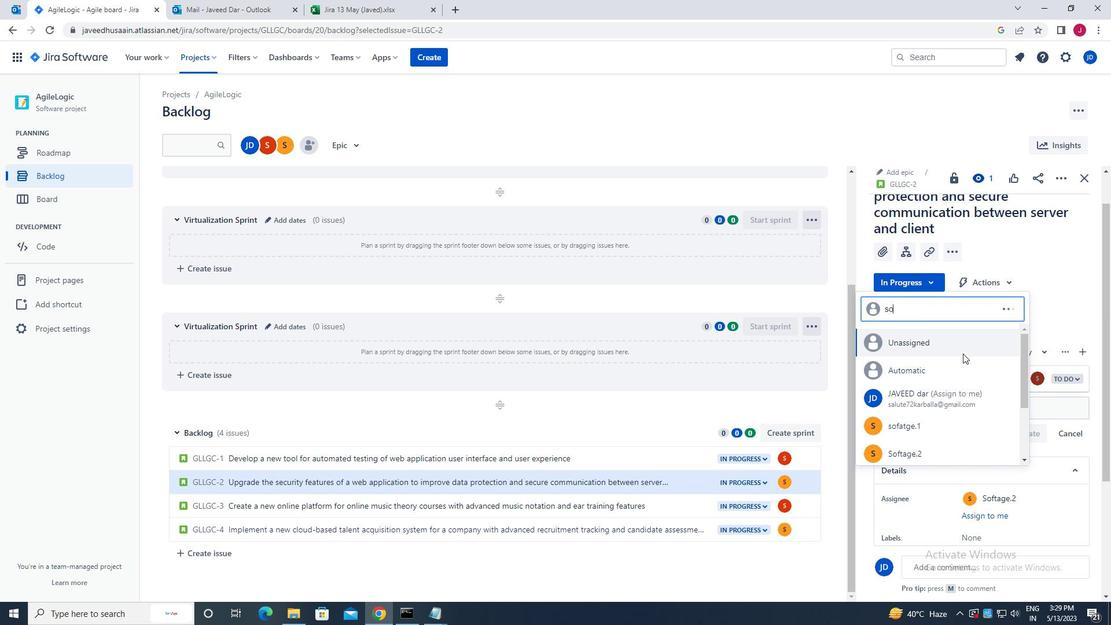 
Action: Mouse moved to (933, 369)
Screenshot: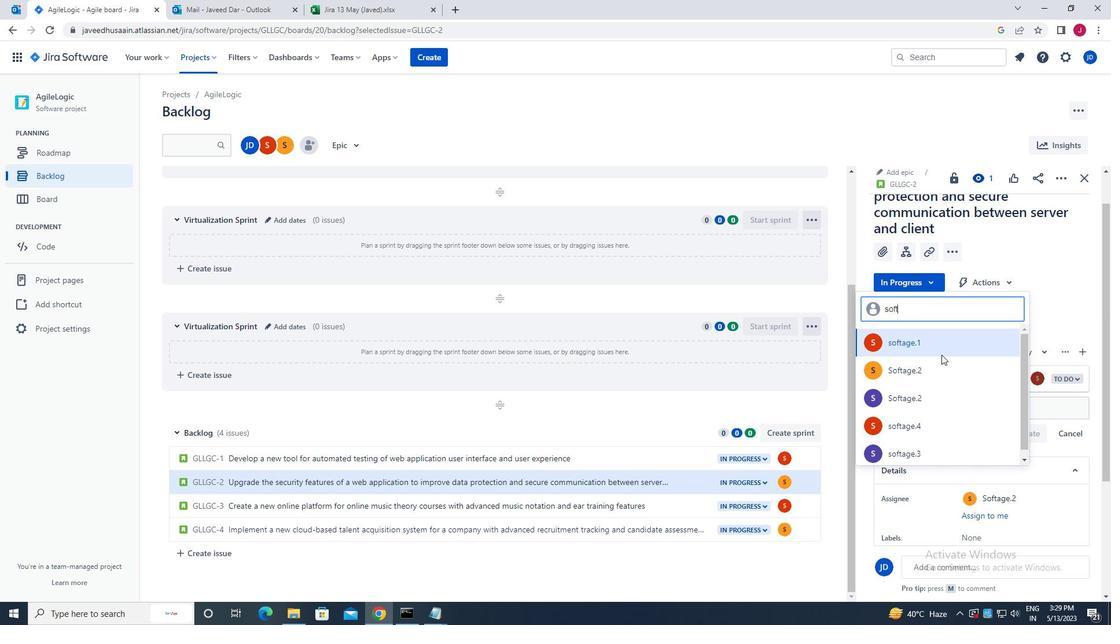 
Action: Mouse pressed left at (933, 369)
Screenshot: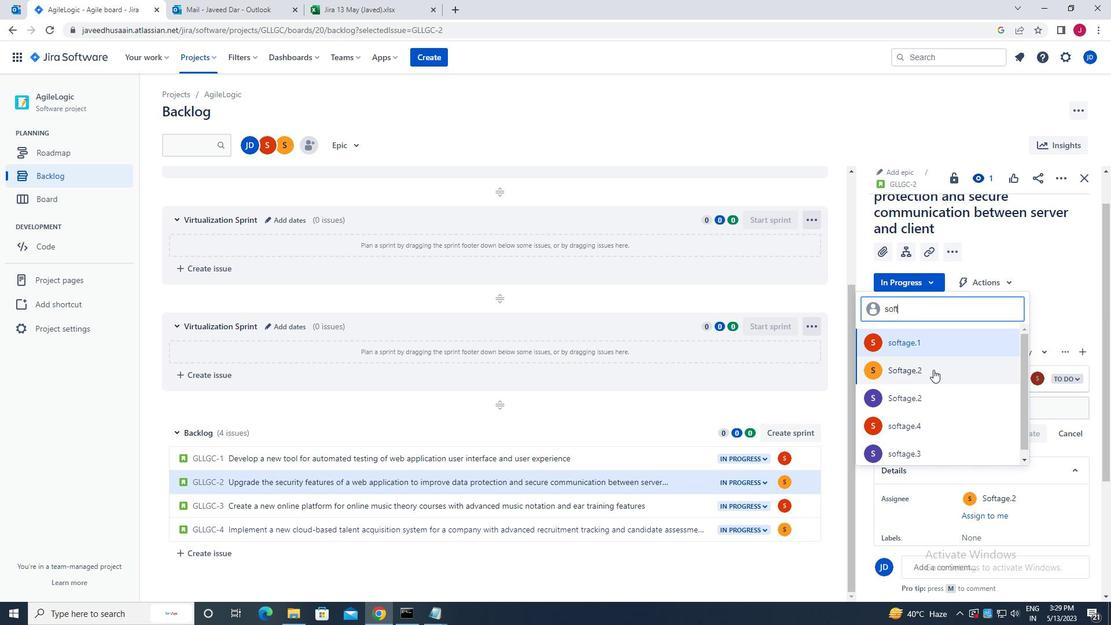 
Action: Mouse moved to (1083, 180)
Screenshot: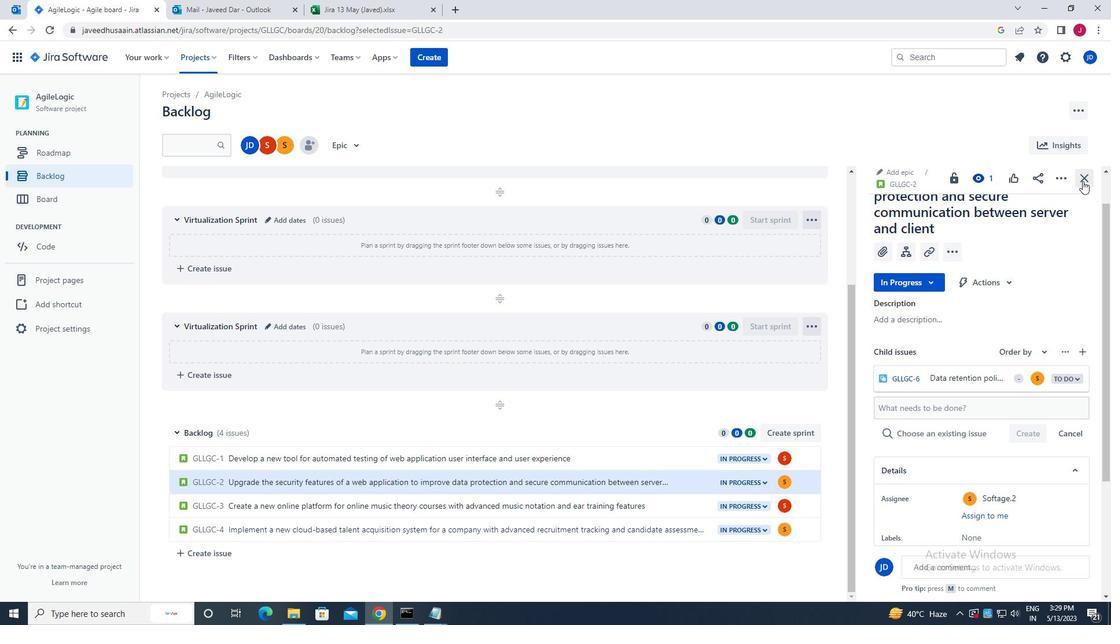 
Action: Mouse pressed left at (1083, 180)
Screenshot: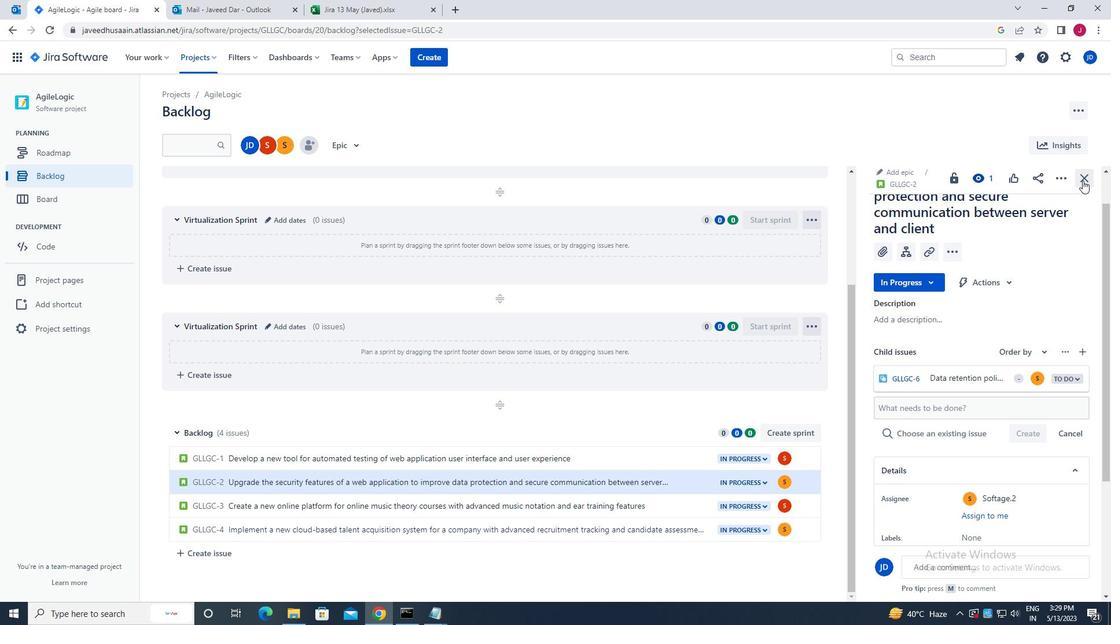 
Action: Mouse moved to (1082, 180)
Screenshot: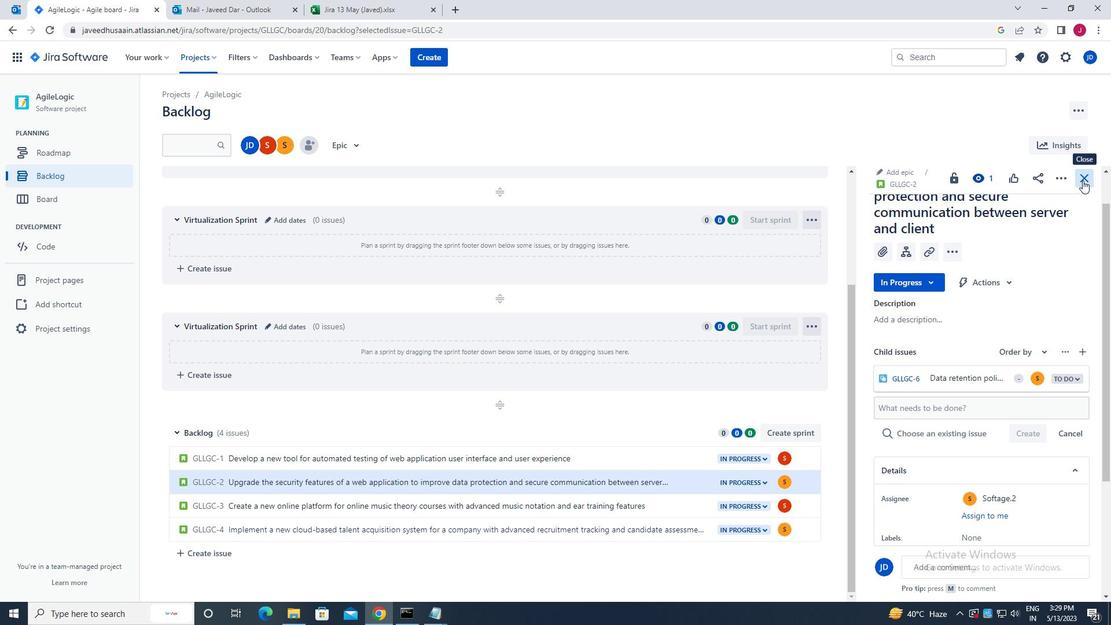 
